Task: In the Company express-scripts.com, Create email and send with subject: 'Welcome to a New Paradigm: Introducing Our Visionary Solution', and with mail content 'Greetings,_x000D_
We're thrilled to introduce you to an exciting opportunity that will transform your industry. Get ready for a journey of innovation and success!_x000D_
Warm Regards', attach the document: Project_plan.docx and insert image: visitingcard.jpg. Below Warm Regards, write Linkedin and insert the URL: 'in.linkedin.com'. Mark checkbox to create task to follow up : In 3 business days .  Enter or choose an email address of recipient's from company's contact and send.. Logged in from softage.5@softage.net
Action: Mouse moved to (82, 50)
Screenshot: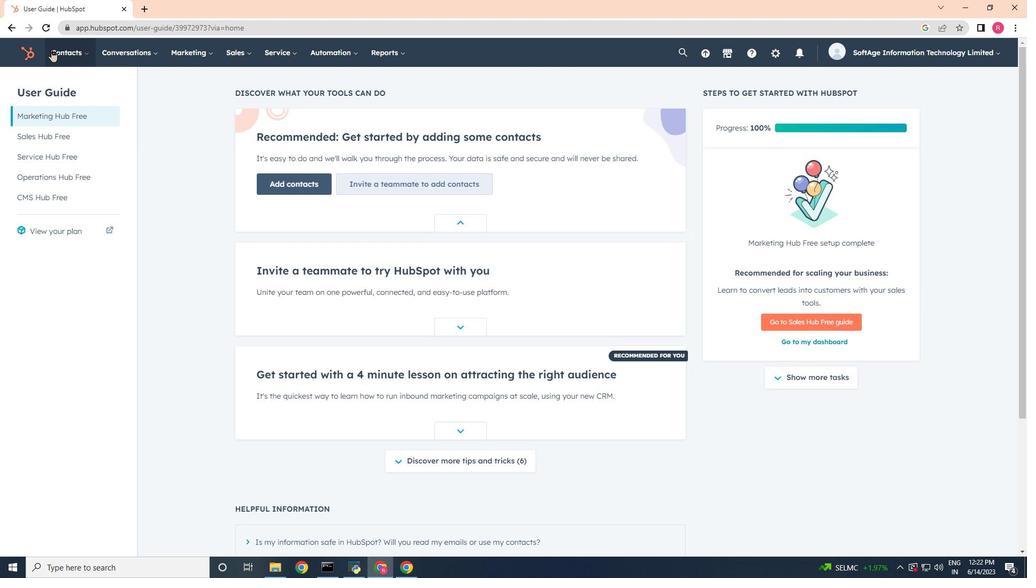 
Action: Mouse pressed left at (82, 50)
Screenshot: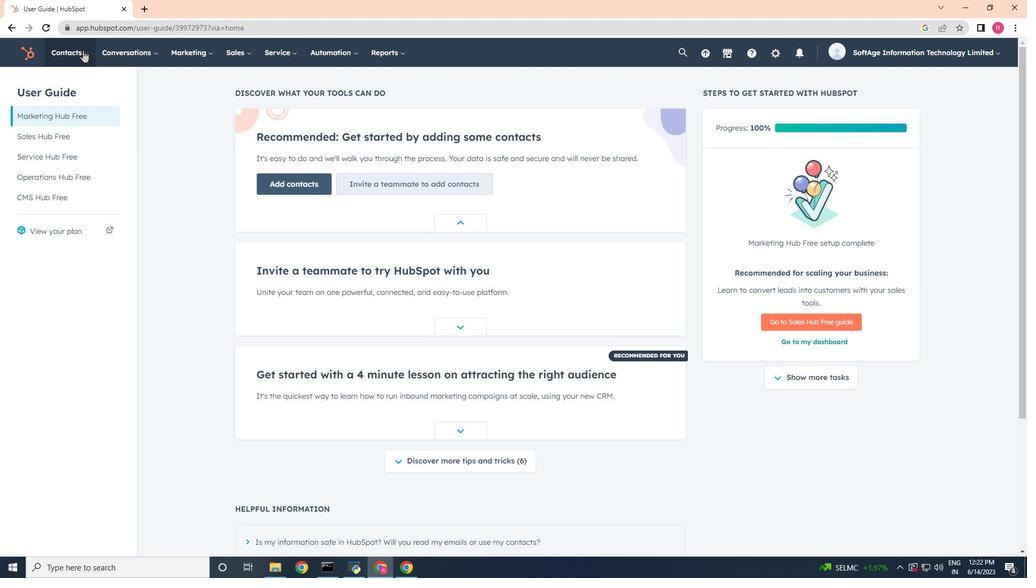 
Action: Mouse moved to (81, 108)
Screenshot: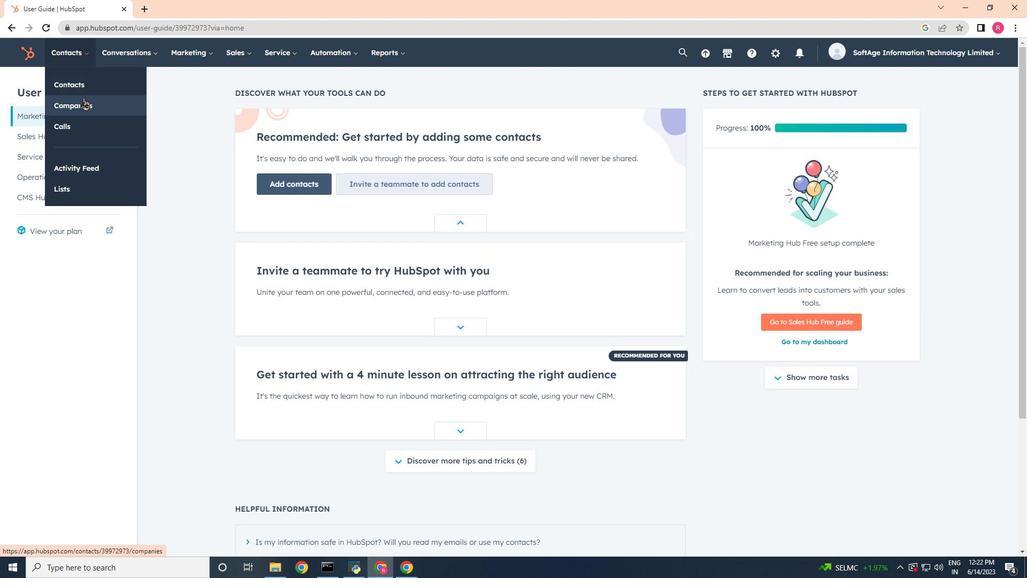 
Action: Mouse pressed left at (81, 108)
Screenshot: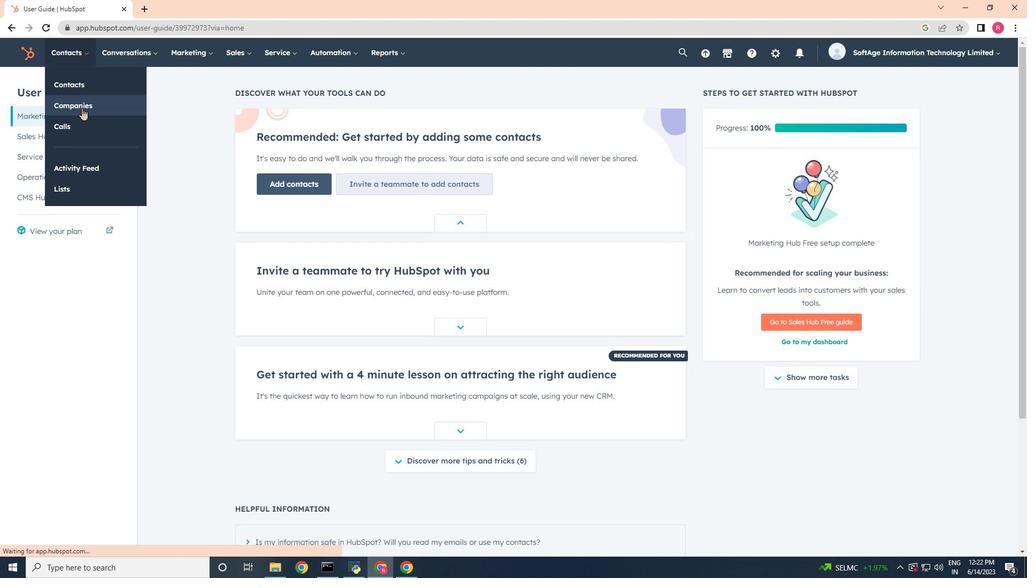 
Action: Mouse moved to (85, 173)
Screenshot: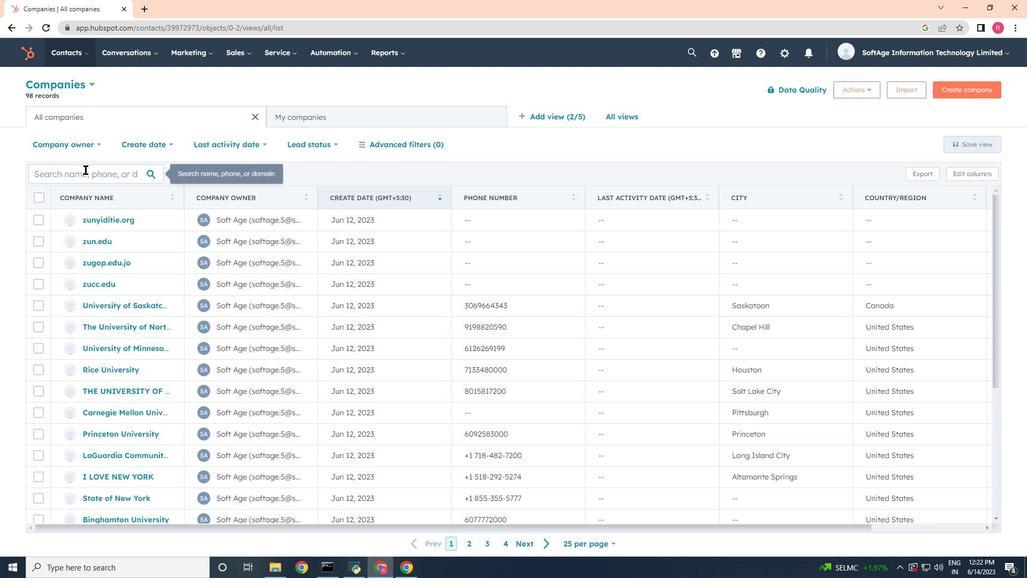 
Action: Mouse pressed left at (85, 173)
Screenshot: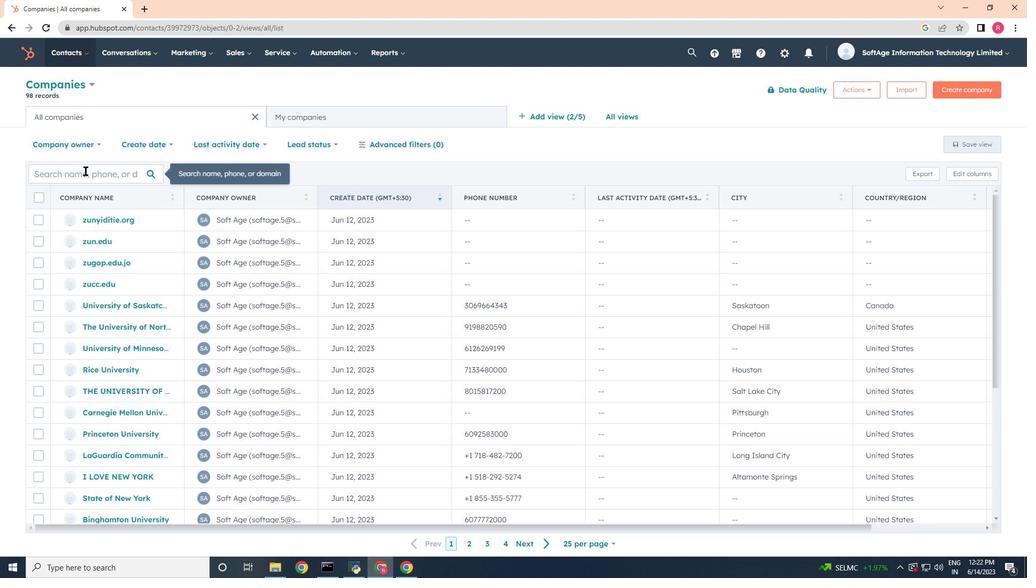 
Action: Key pressed express
Screenshot: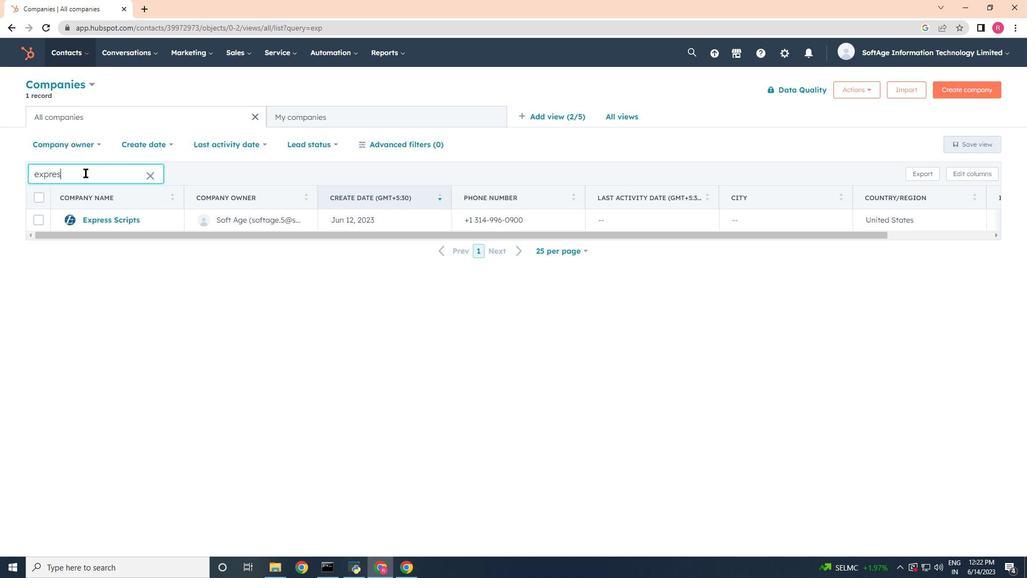 
Action: Mouse moved to (90, 217)
Screenshot: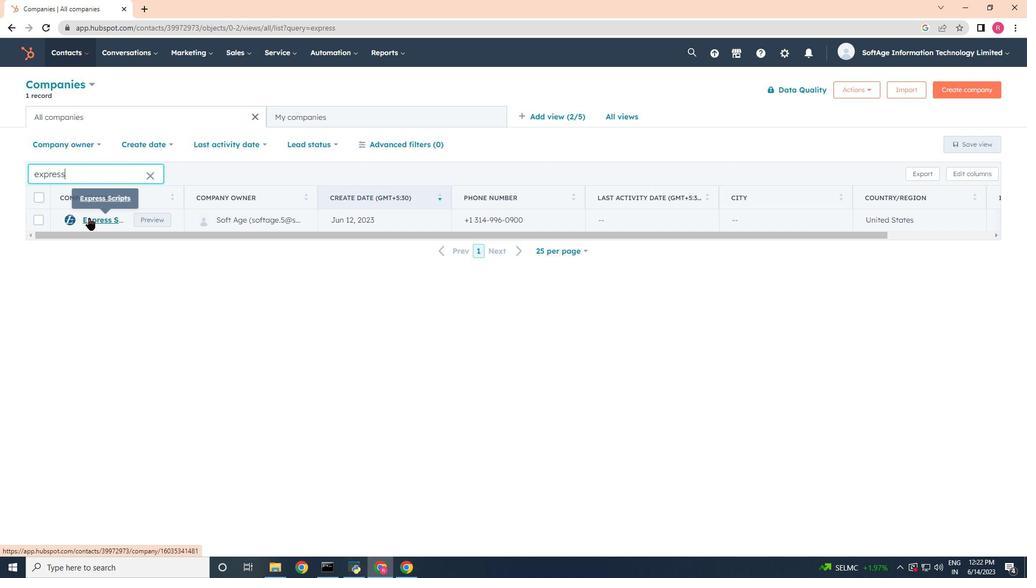 
Action: Mouse pressed left at (90, 217)
Screenshot: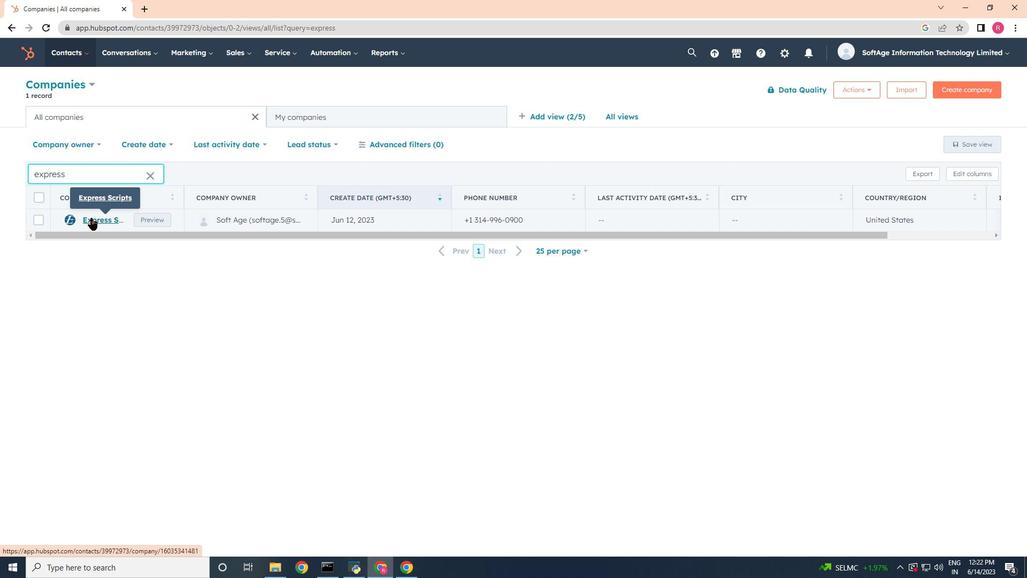 
Action: Mouse moved to (73, 186)
Screenshot: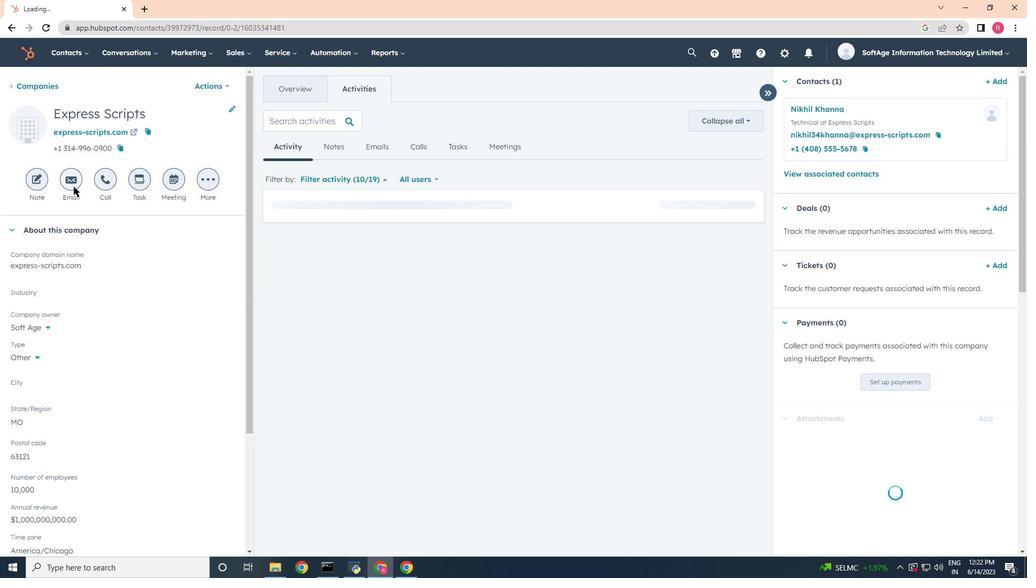 
Action: Mouse pressed left at (73, 186)
Screenshot: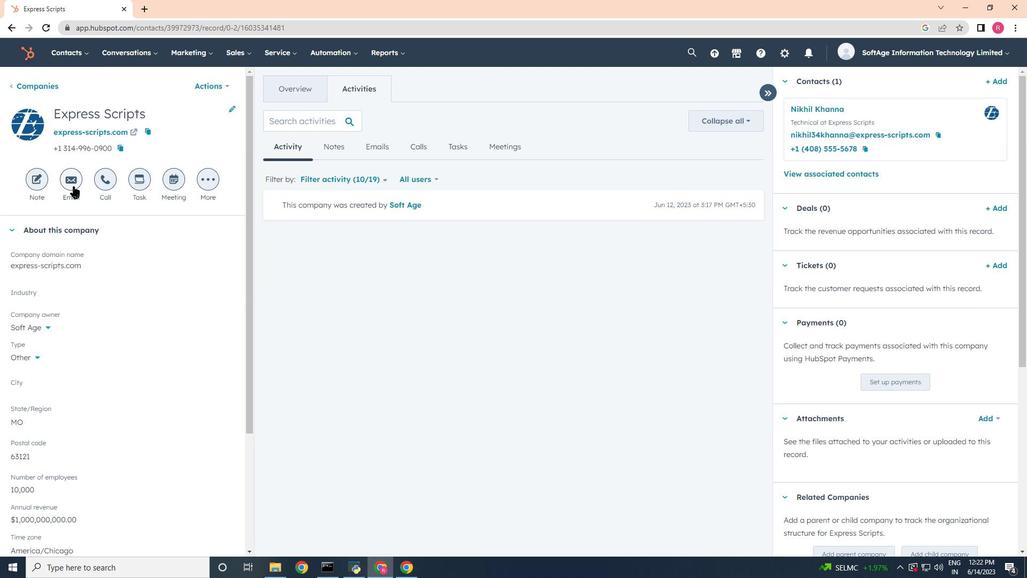 
Action: Mouse moved to (903, 270)
Screenshot: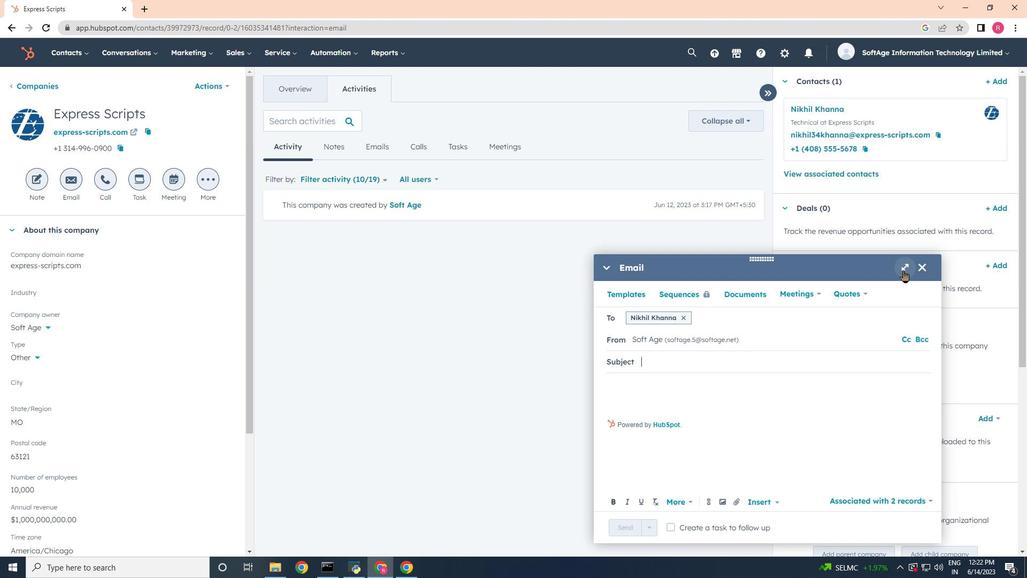 
Action: Mouse pressed left at (903, 270)
Screenshot: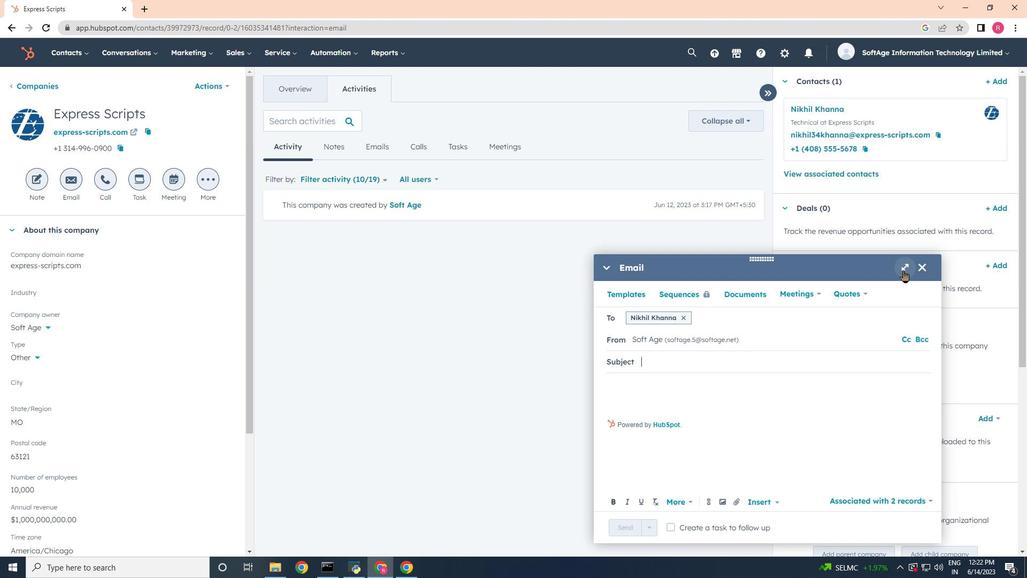 
Action: Mouse moved to (320, 229)
Screenshot: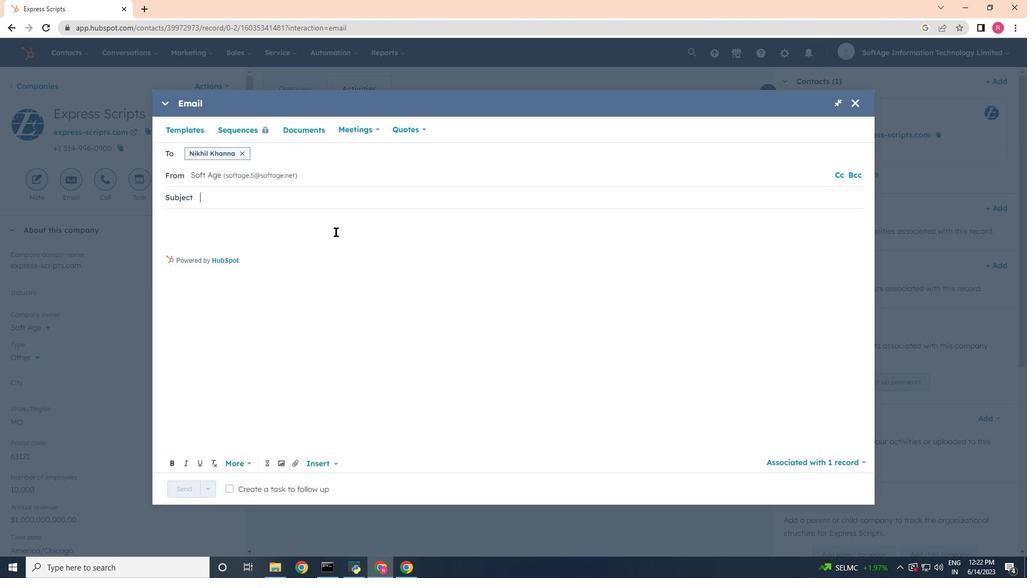 
Action: Key pressed <Key.shift>Welcome<Key.space>to<Key.space>a<Key.space><Key.shift>New<Key.space><Key.shift><Key.shift><Key.shift><Key.shift><Key.shift><Key.shift><Key.shift>Paradigm<Key.shift_r>:<Key.space><Key.shift>Introducing<Key.space><Key.shift>Our<Key.space><Key.shift>Visionary<Key.space><Key.shift>Solution<Key.space>
Screenshot: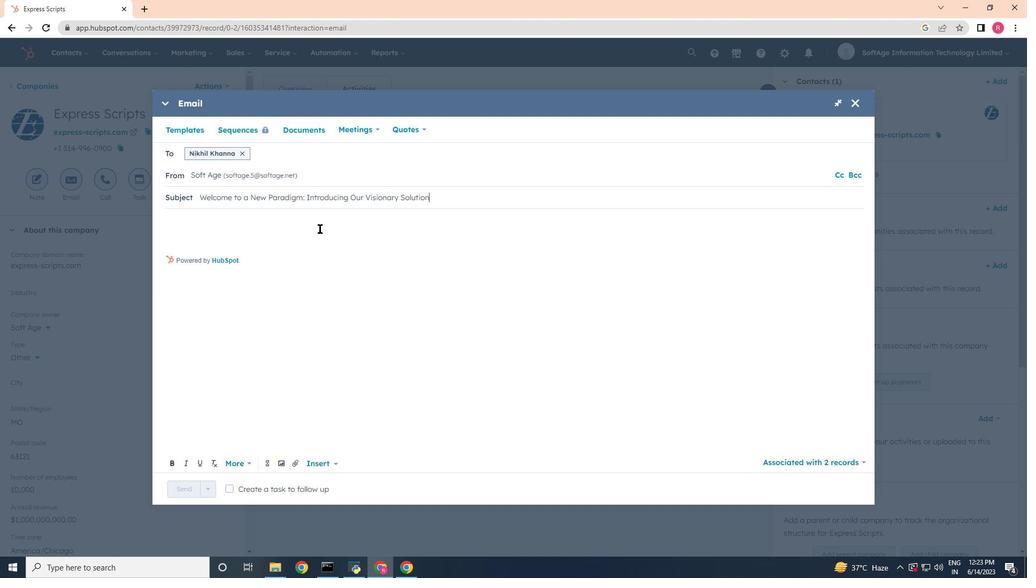 
Action: Mouse moved to (406, 200)
Screenshot: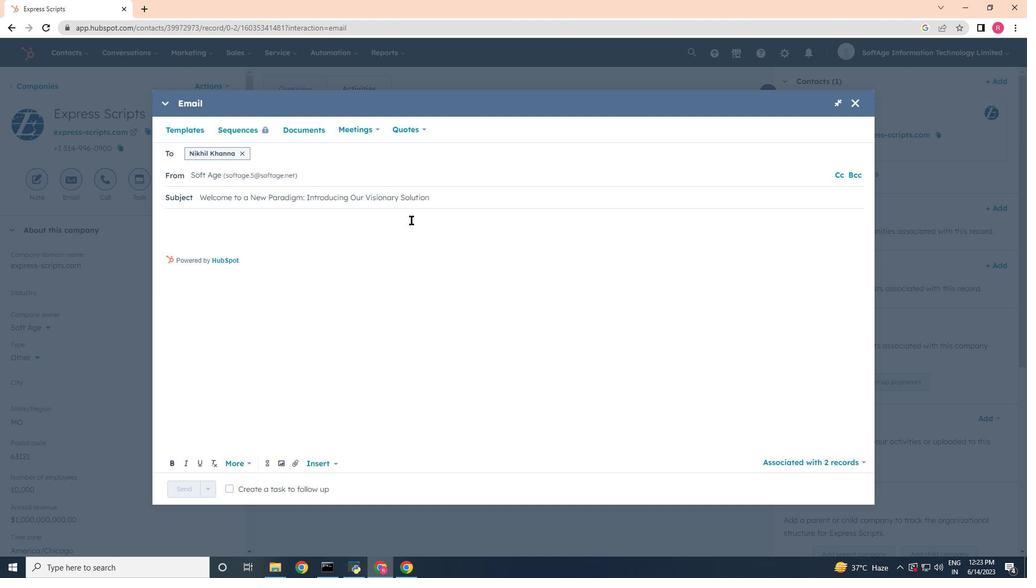 
Action: Mouse scrolled (406, 200) with delta (0, 0)
Screenshot: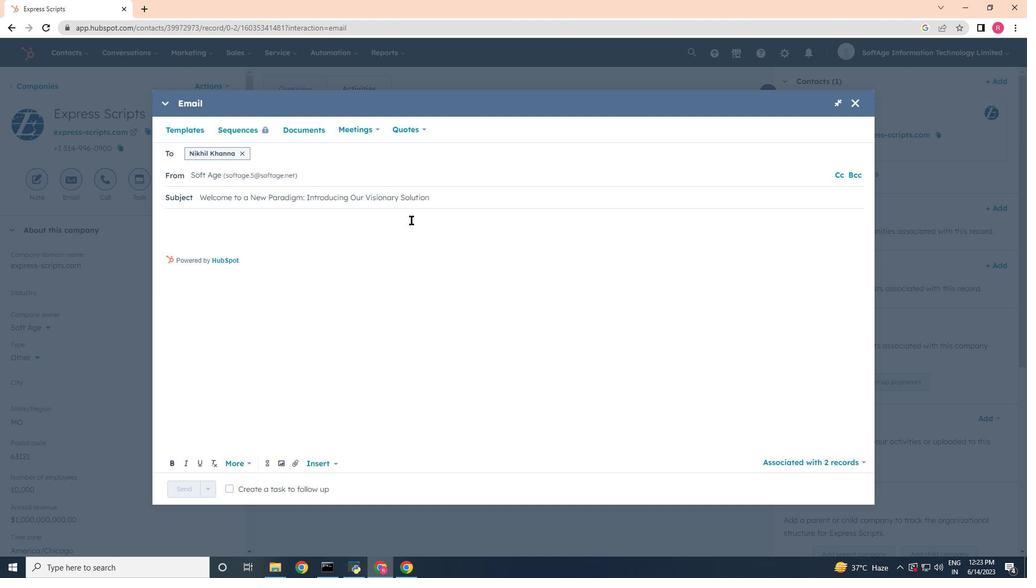 
Action: Mouse moved to (180, 221)
Screenshot: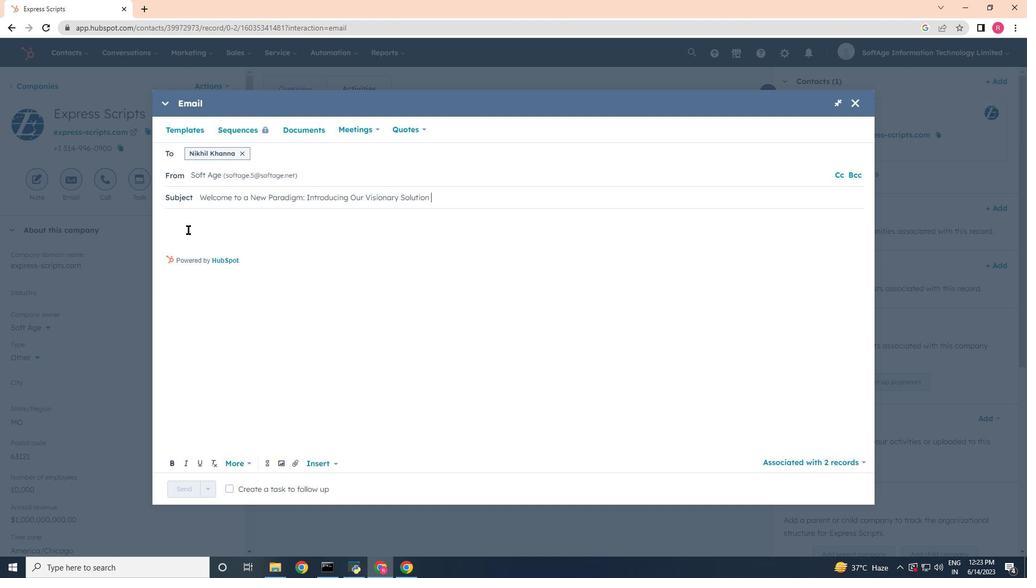 
Action: Mouse pressed left at (180, 221)
Screenshot: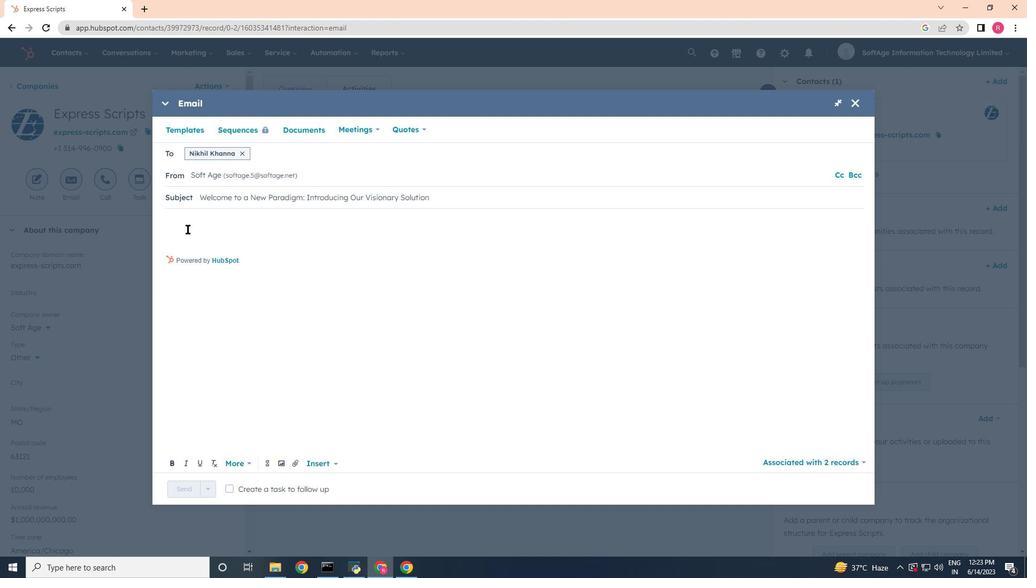 
Action: Mouse moved to (172, 219)
Screenshot: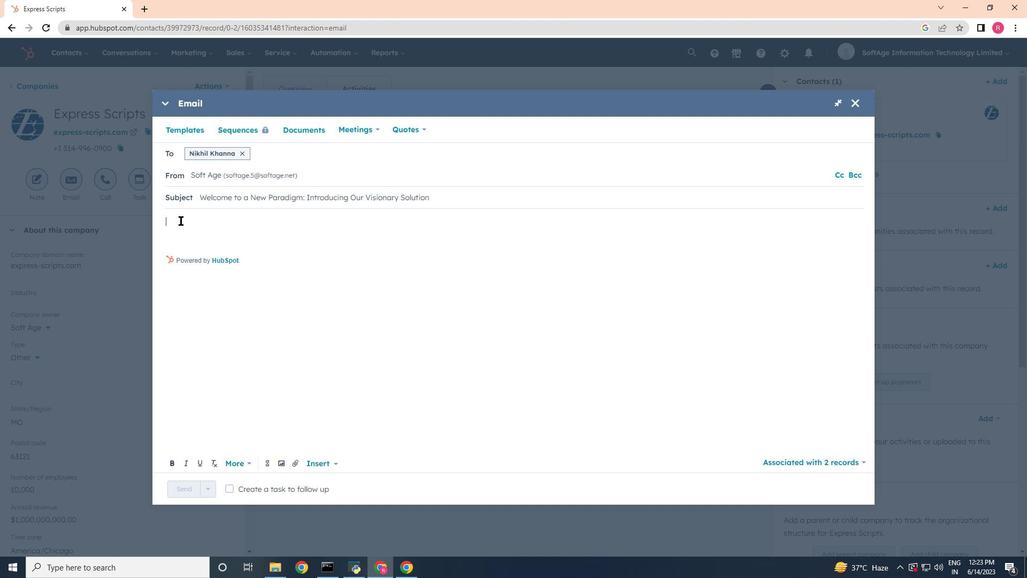 
Action: Key pressed <Key.shift>Greetings,<Key.enter><Key.enter><Key.shift><Key.shift><Key.shift><Key.shift><Key.shift><Key.shift><Key.shift><Key.shift>We're<Key.space>thilled<Key.space><Key.backspace><Key.backspace><Key.backspace><Key.backspace><Key.backspace><Key.backspace>rilled<Key.space>to<Key.space>introduce<Key.space>you<Key.space>to<Key.space>an<Key.space>exciting<Key.space>
Screenshot: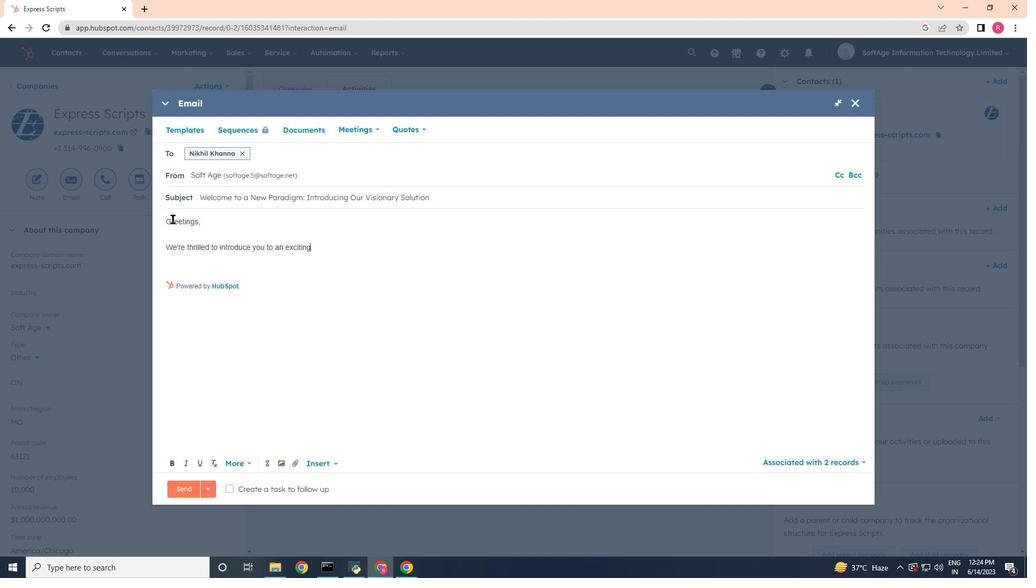
Action: Mouse moved to (583, 260)
Screenshot: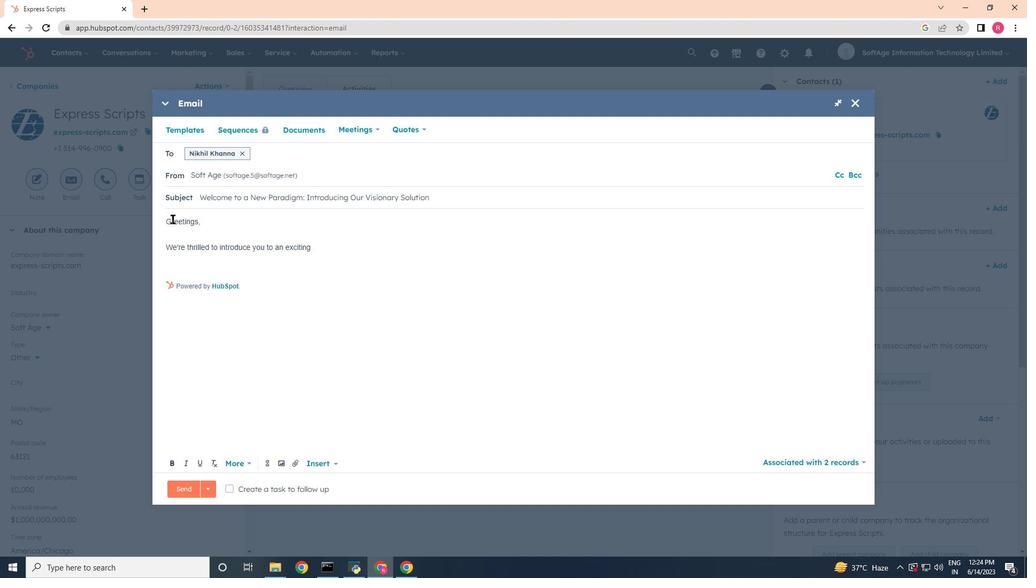 
Action: Key pressed opportunity<Key.space>that<Key.space>will<Key.space><Key.space>transform<Key.space>your<Key.space>industry<Key.space><Key.backspace>.<Key.space><Key.shift>Get<Key.space>ready<Key.space>g<Key.backspace>for<Key.space>a<Key.space>journey<Key.space>of<Key.space>innovation<Key.space>and<Key.space>succss<Key.shift>!<Key.enter>
Screenshot: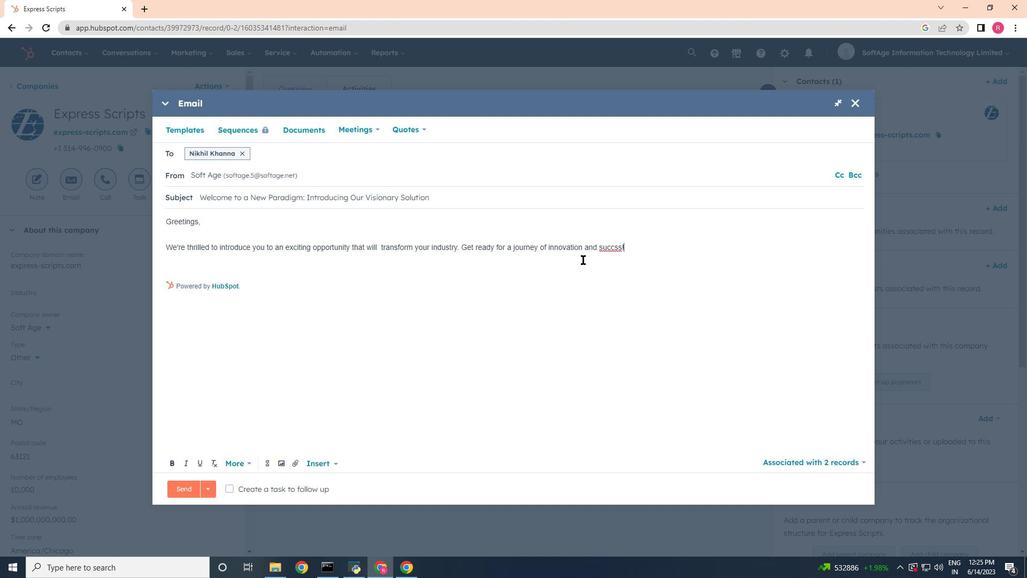 
Action: Mouse moved to (613, 258)
Screenshot: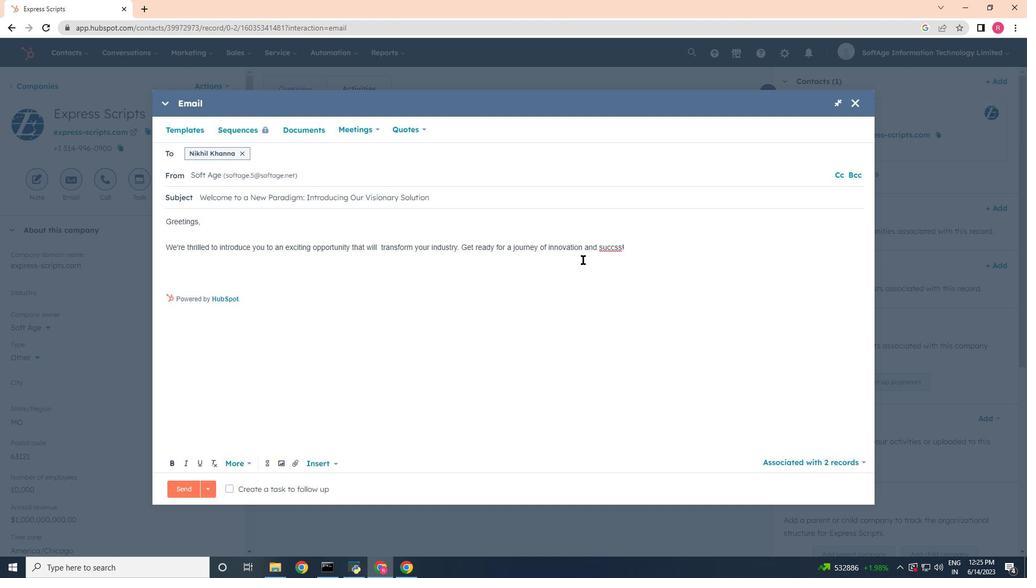 
Action: Mouse scrolled (607, 259) with delta (0, 0)
Screenshot: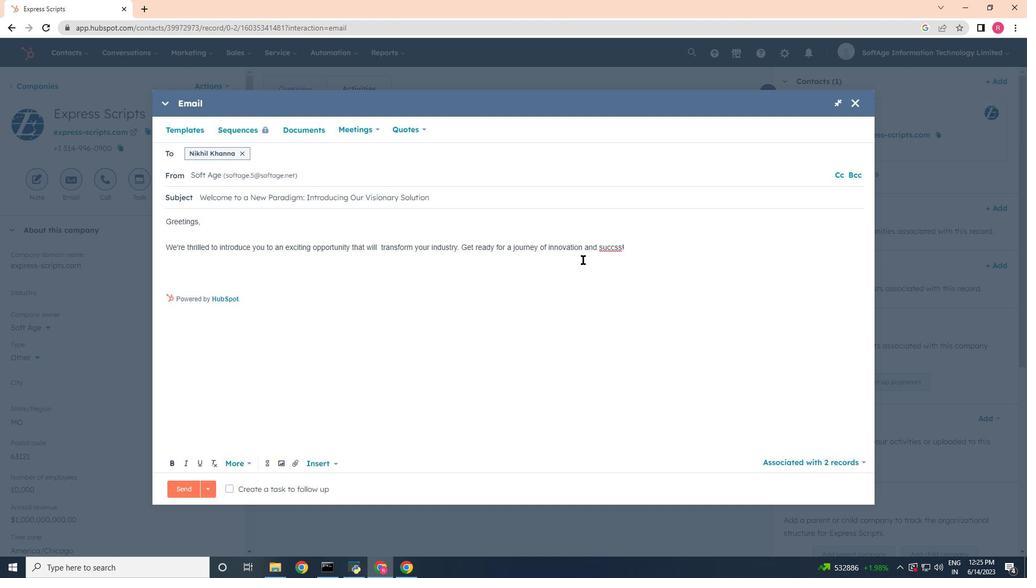 
Action: Mouse moved to (616, 247)
Screenshot: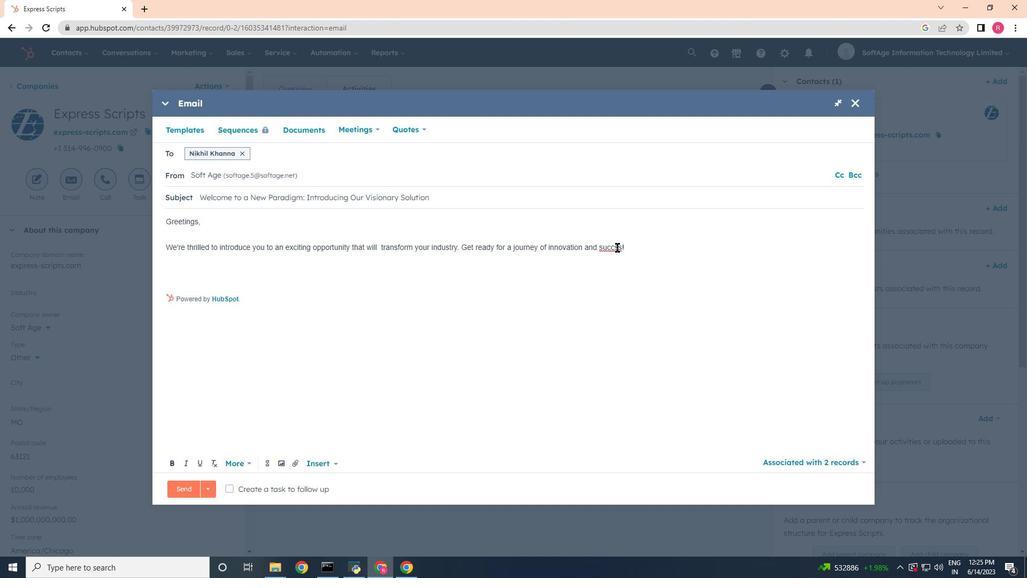 
Action: Mouse pressed left at (616, 247)
Screenshot: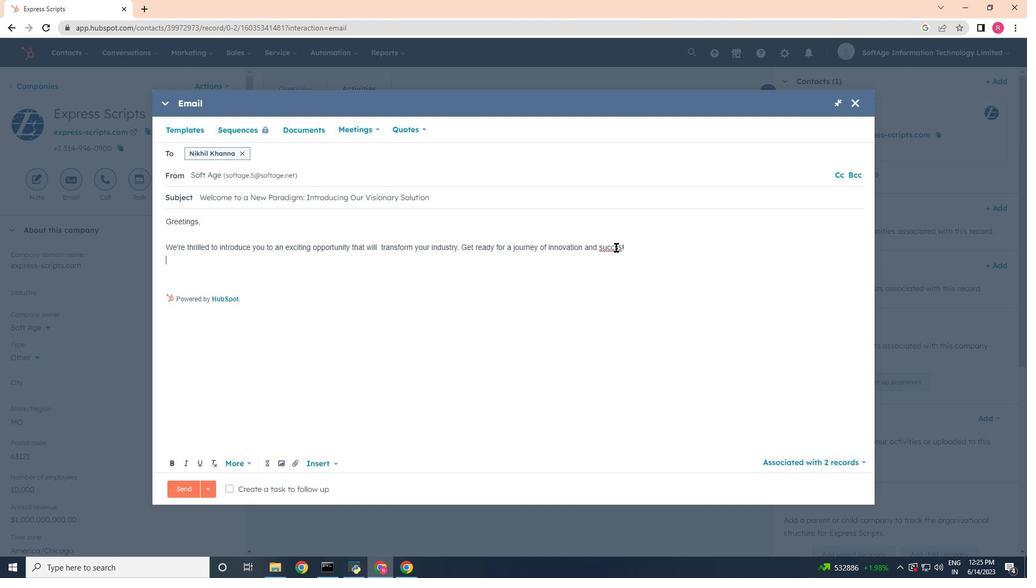 
Action: Mouse moved to (610, 252)
Screenshot: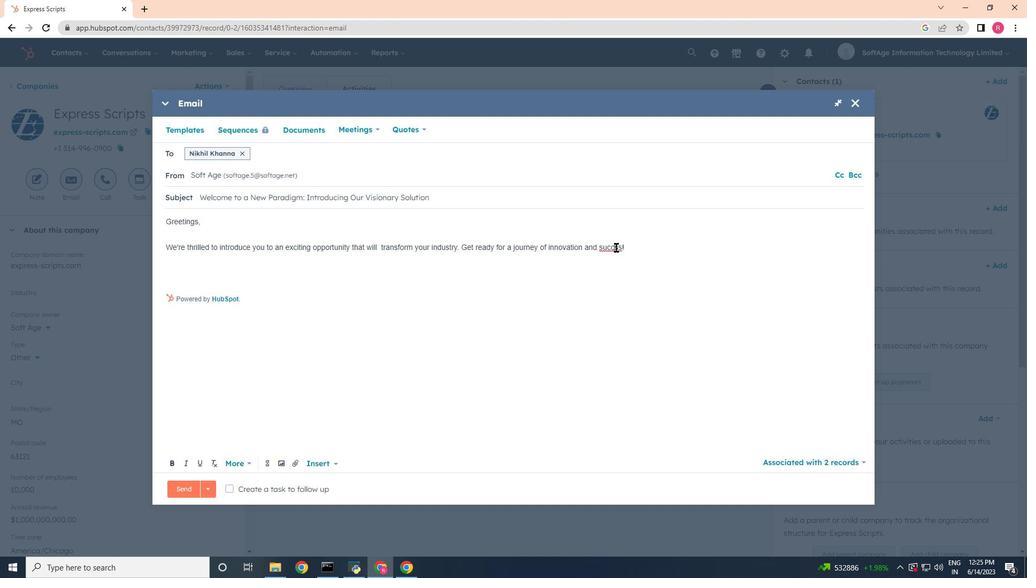 
Action: Key pressed e
Screenshot: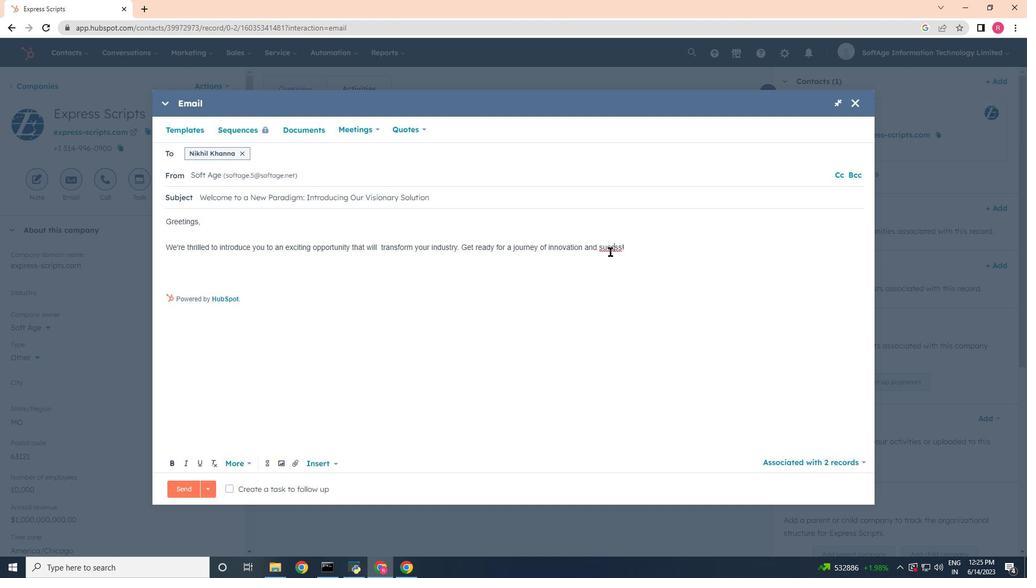 
Action: Mouse moved to (191, 271)
Screenshot: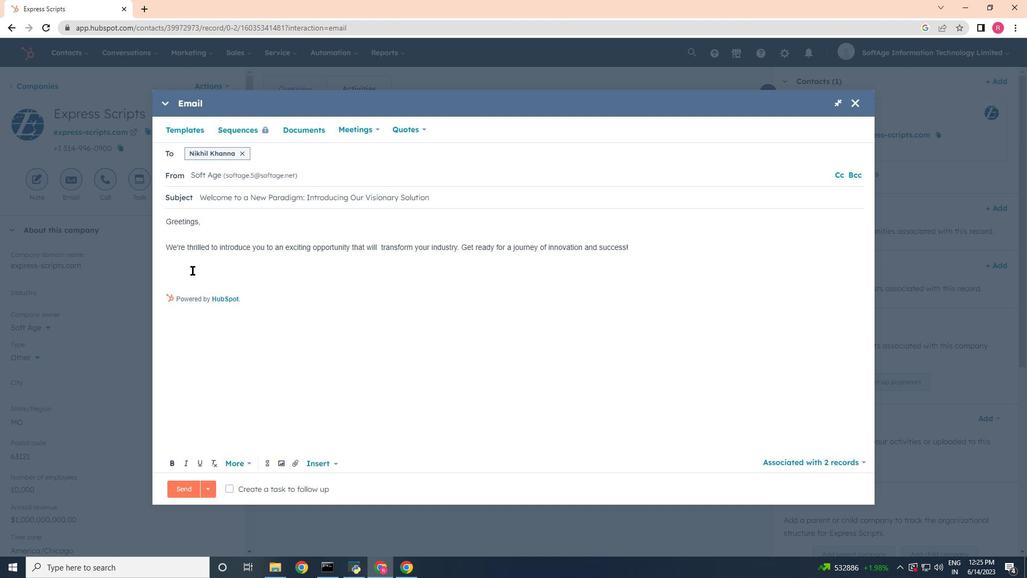 
Action: Mouse pressed left at (191, 271)
Screenshot: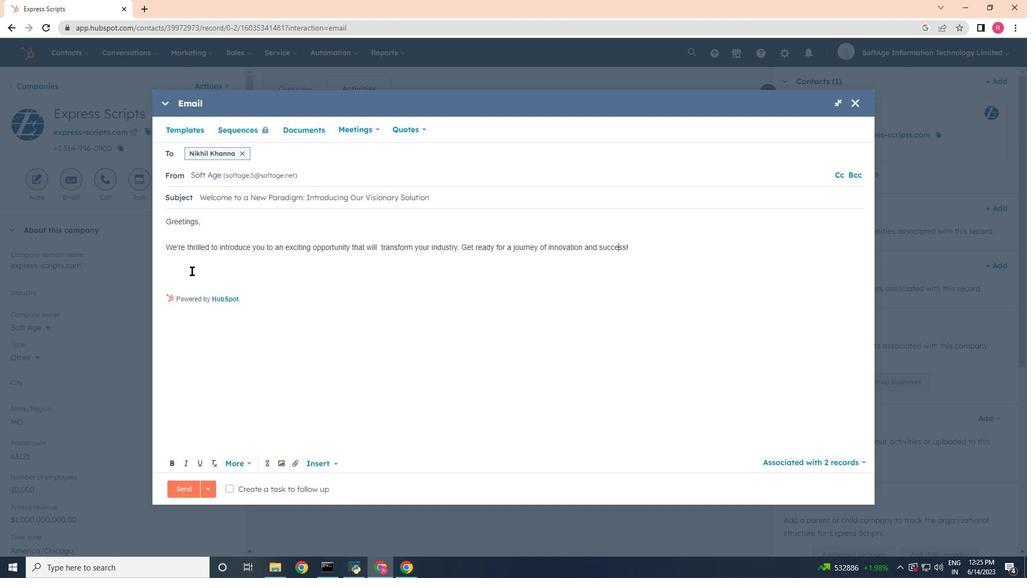 
Action: Key pressed <Key.shift>Warm<Key.space><Key.shift>regards,<Key.enter>
Screenshot: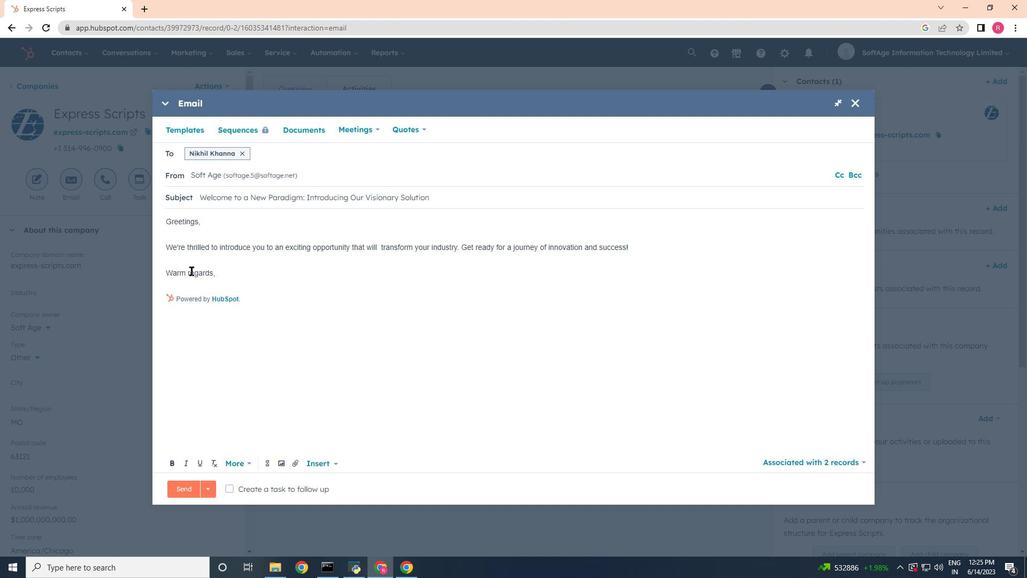 
Action: Mouse moved to (300, 464)
Screenshot: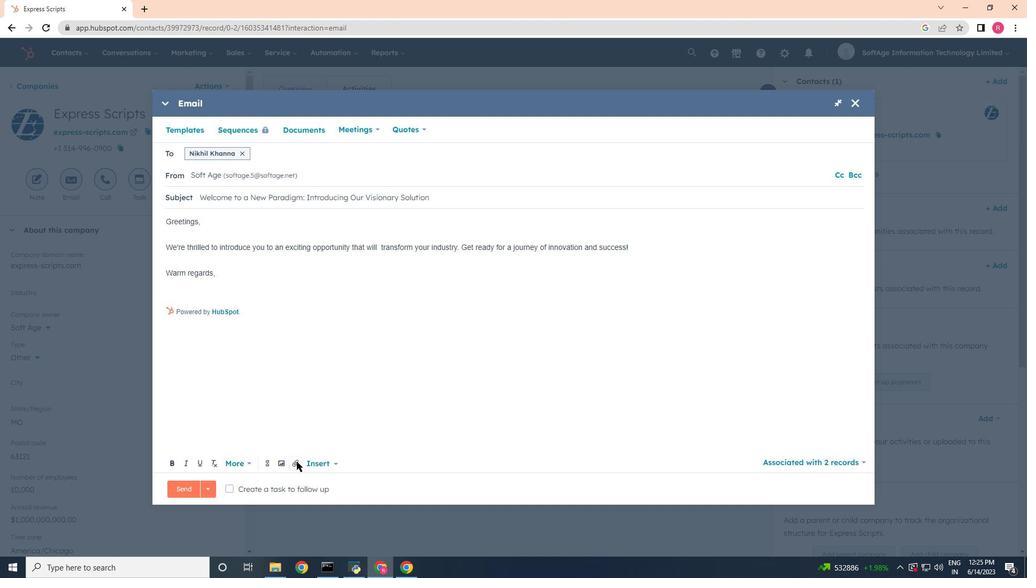 
Action: Mouse pressed left at (300, 464)
Screenshot: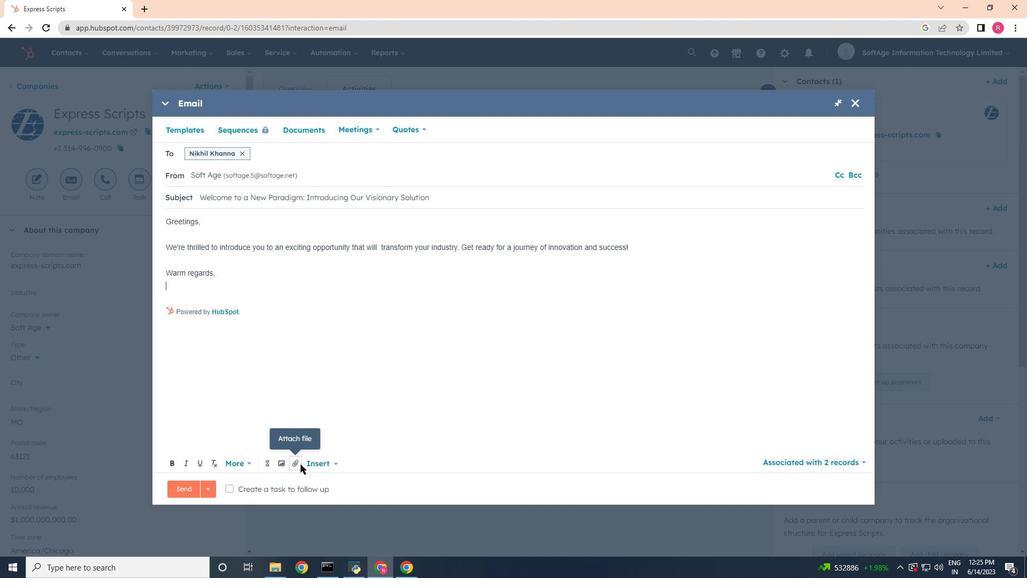 
Action: Mouse moved to (312, 428)
Screenshot: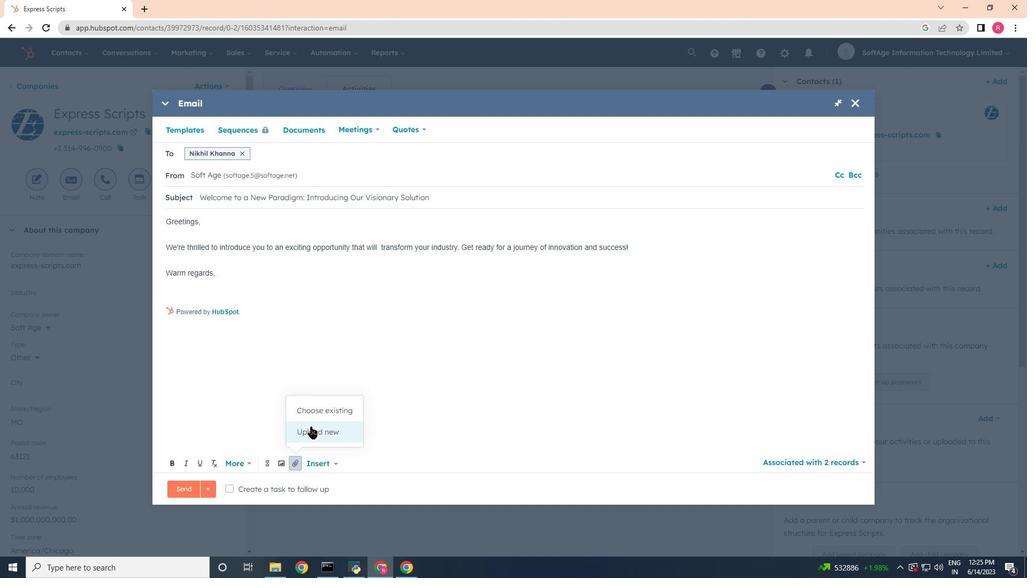 
Action: Mouse pressed left at (312, 428)
Screenshot: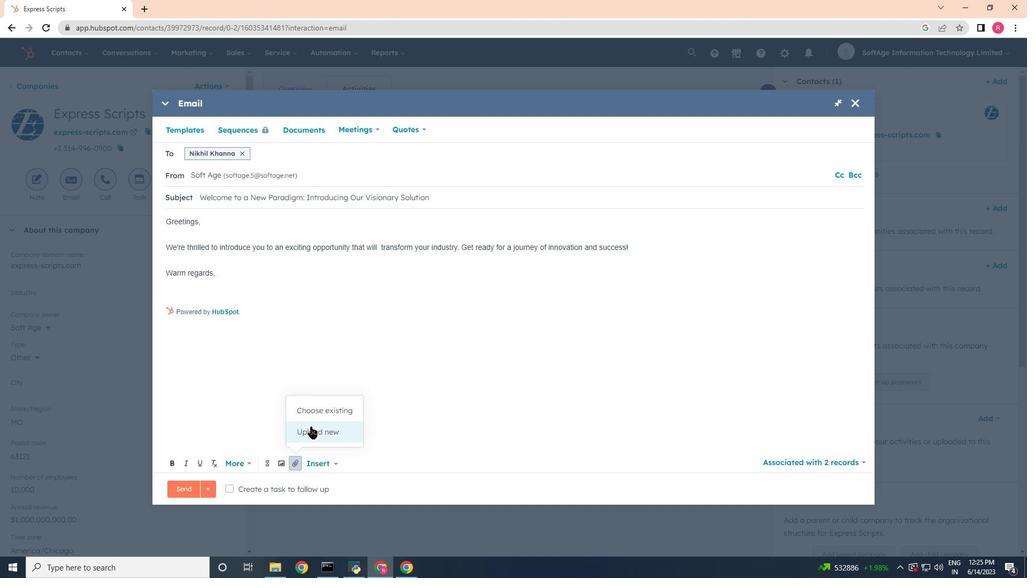 
Action: Mouse moved to (173, 144)
Screenshot: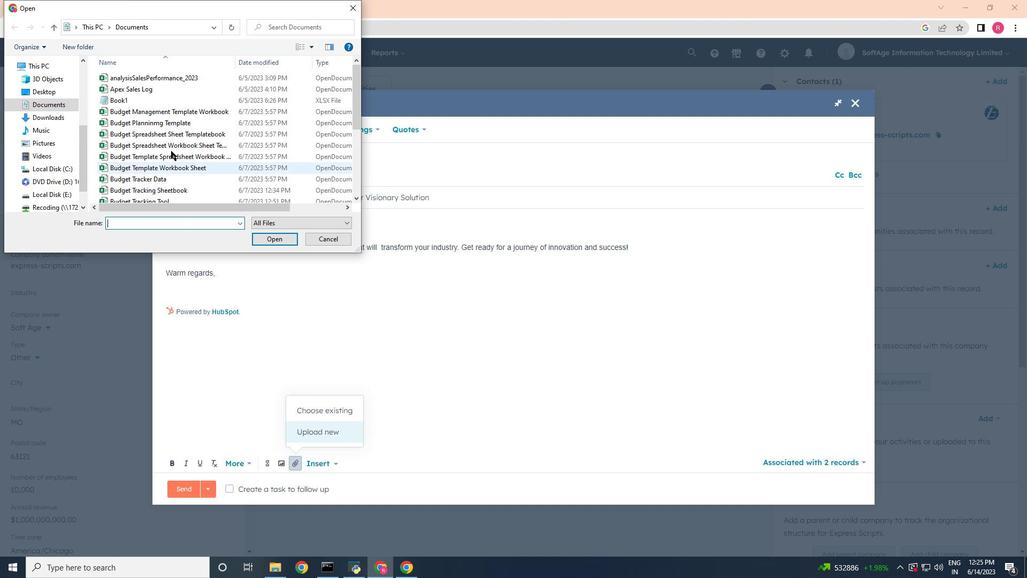 
Action: Mouse scrolled (173, 143) with delta (0, 0)
Screenshot: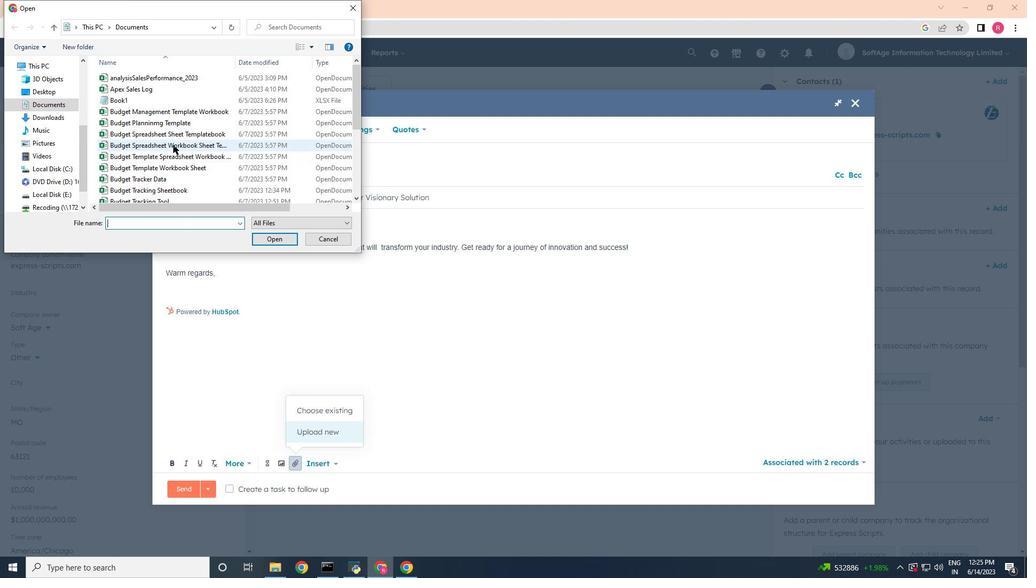 
Action: Mouse moved to (175, 143)
Screenshot: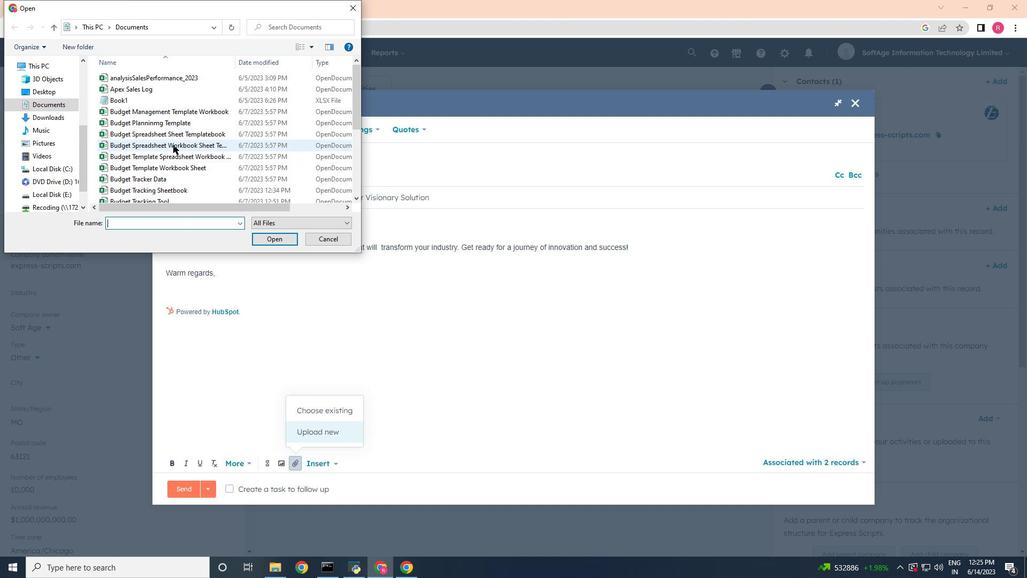
Action: Mouse scrolled (175, 142) with delta (0, 0)
Screenshot: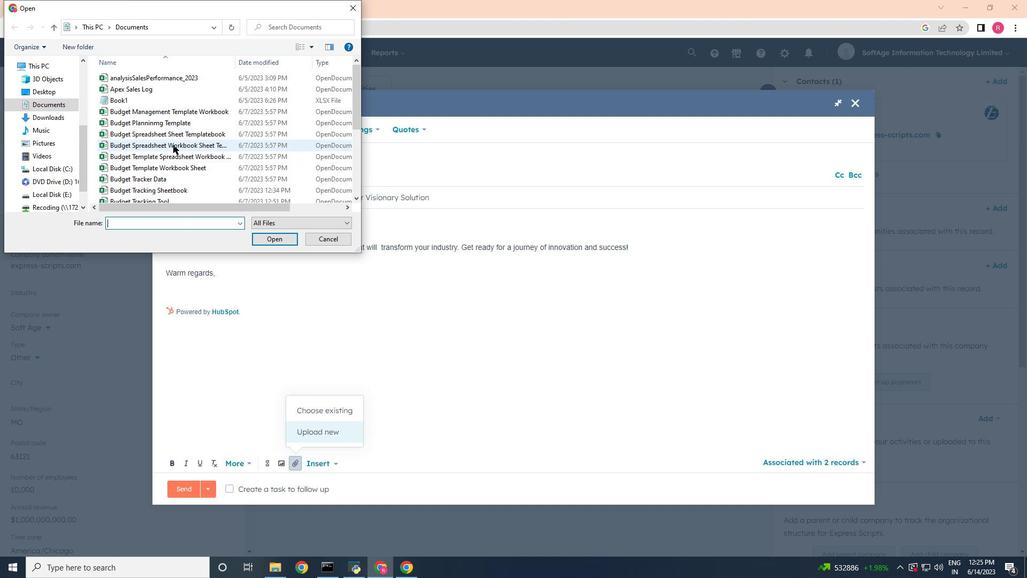 
Action: Mouse moved to (175, 142)
Screenshot: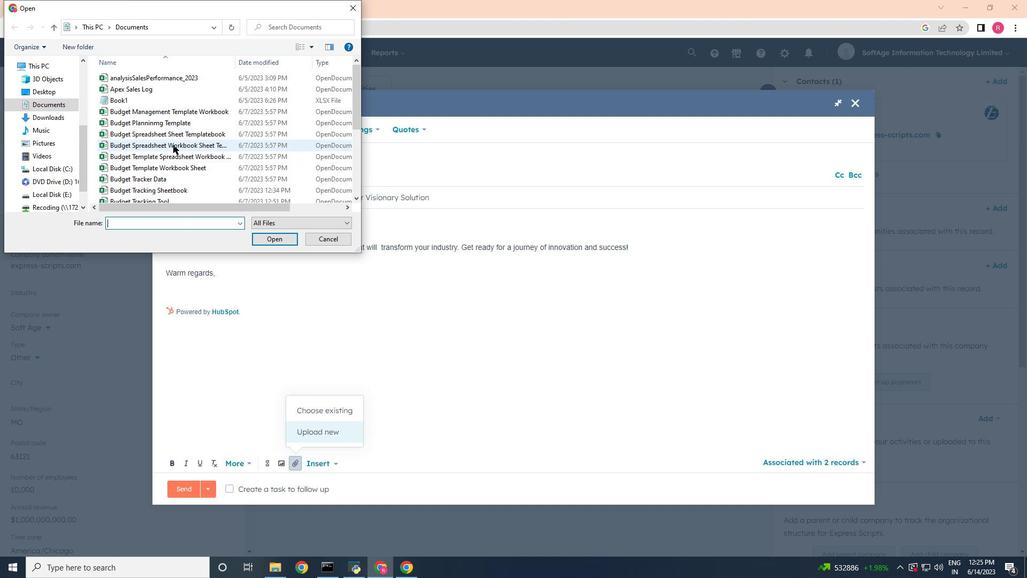 
Action: Mouse scrolled (175, 142) with delta (0, 0)
Screenshot: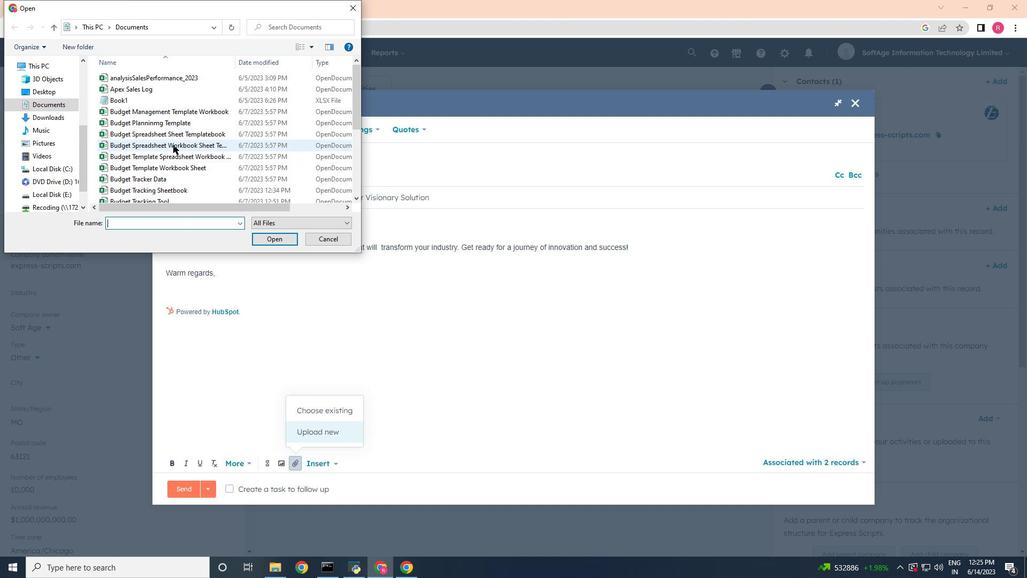 
Action: Mouse moved to (176, 142)
Screenshot: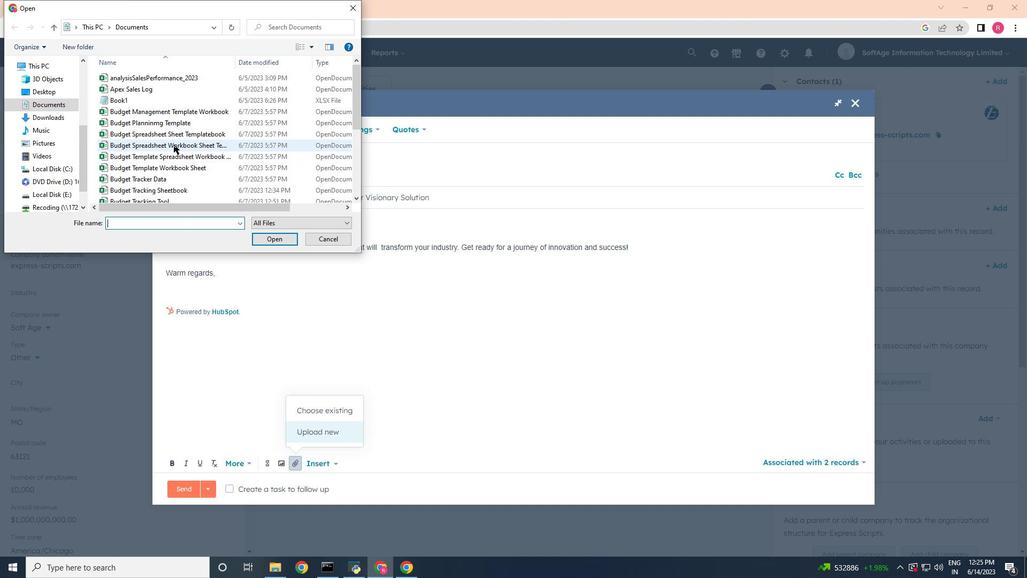 
Action: Mouse scrolled (176, 141) with delta (0, 0)
Screenshot: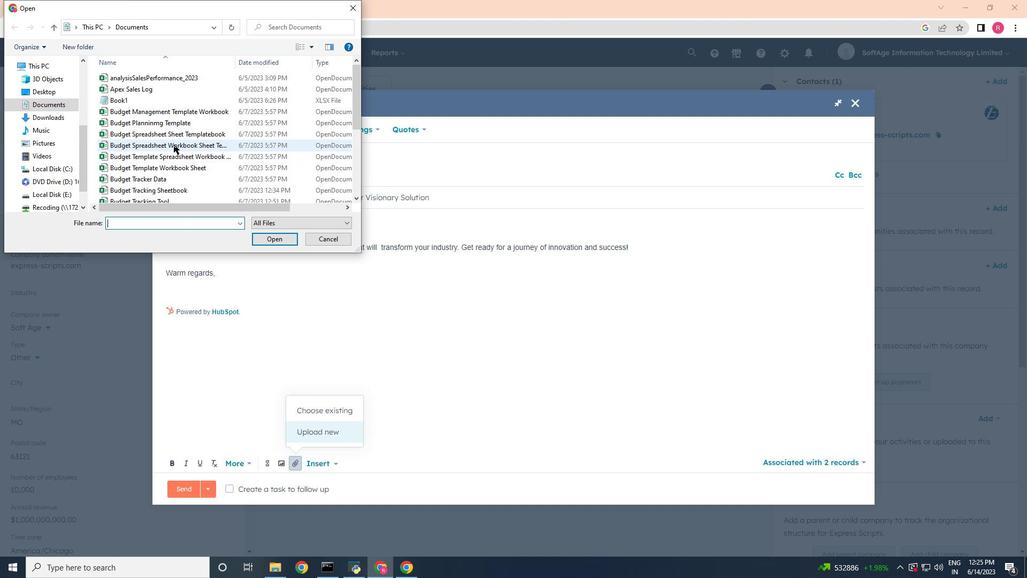 
Action: Mouse scrolled (176, 141) with delta (0, 0)
Screenshot: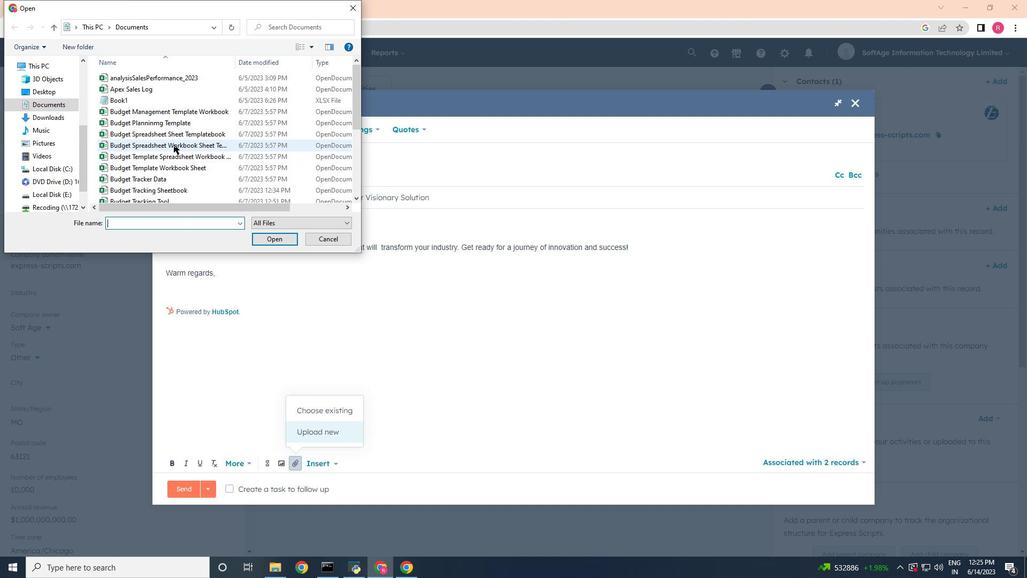 
Action: Mouse moved to (160, 161)
Screenshot: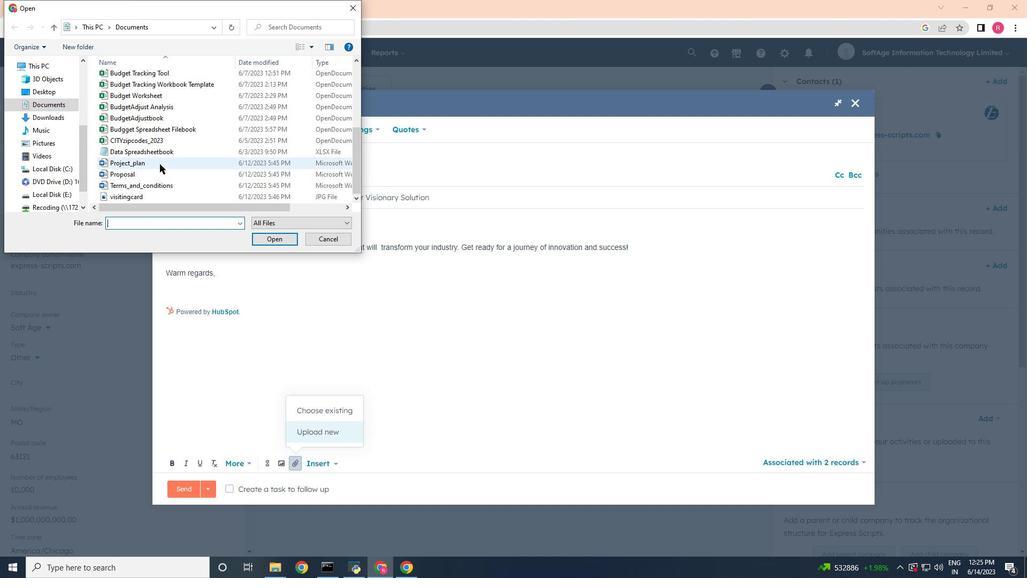 
Action: Mouse pressed left at (160, 161)
Screenshot: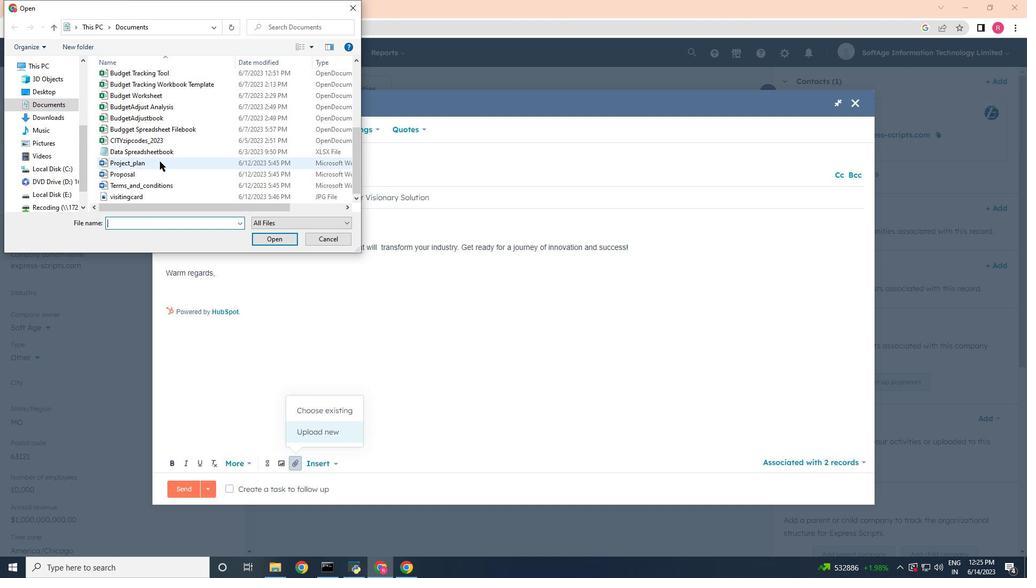 
Action: Mouse moved to (280, 238)
Screenshot: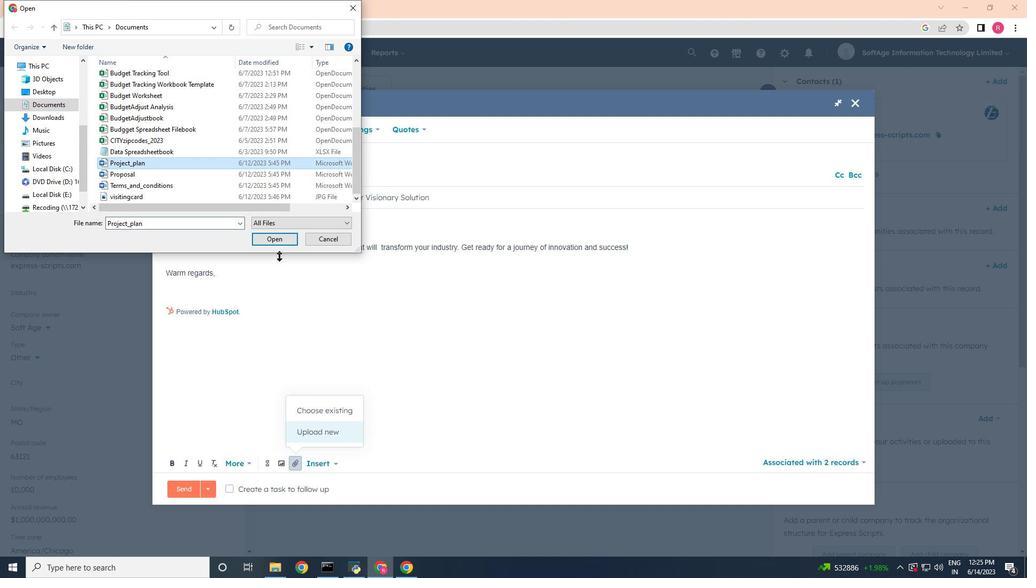 
Action: Mouse pressed left at (280, 238)
Screenshot: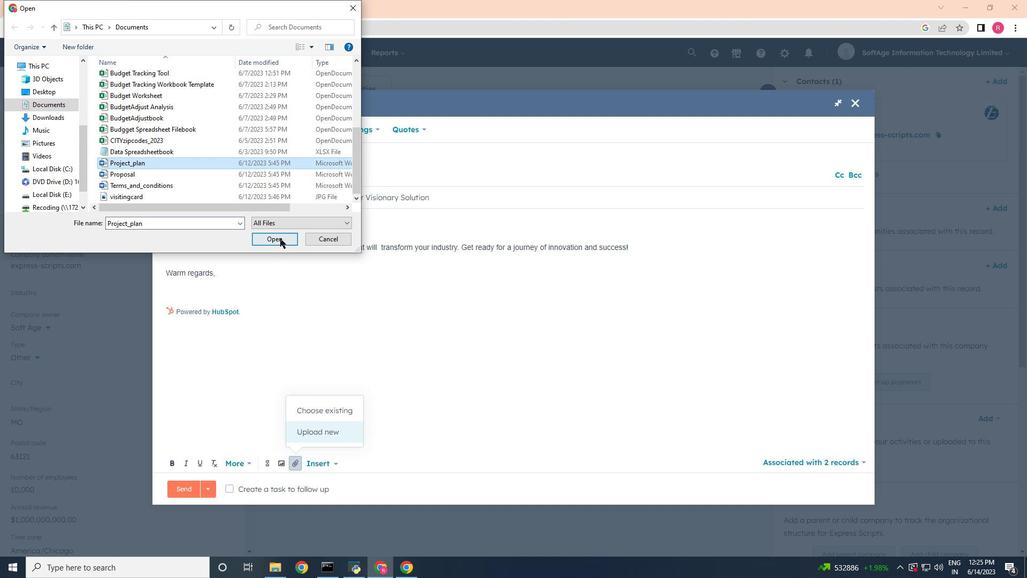 
Action: Mouse moved to (285, 434)
Screenshot: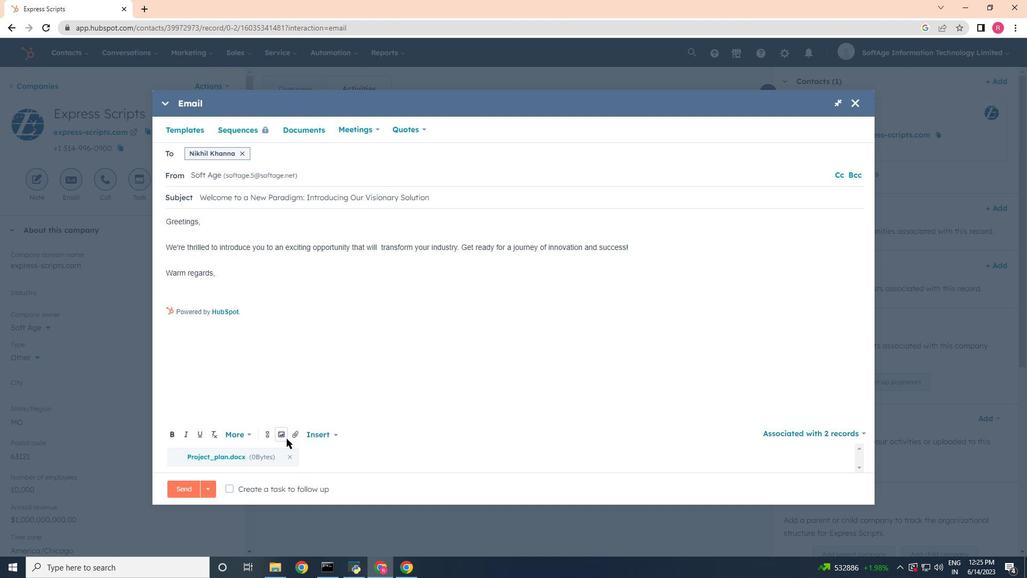 
Action: Mouse pressed left at (285, 434)
Screenshot: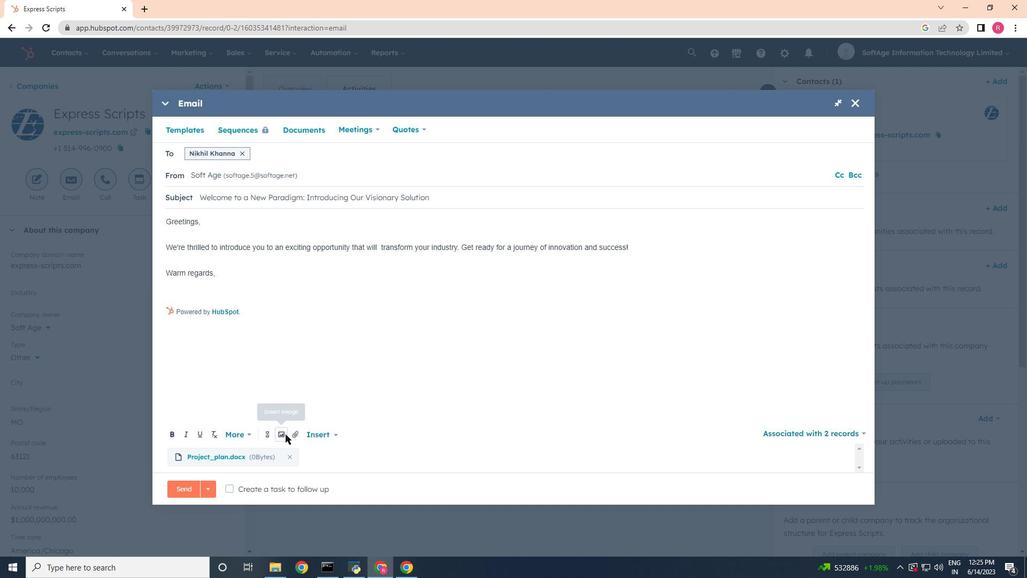 
Action: Mouse moved to (277, 402)
Screenshot: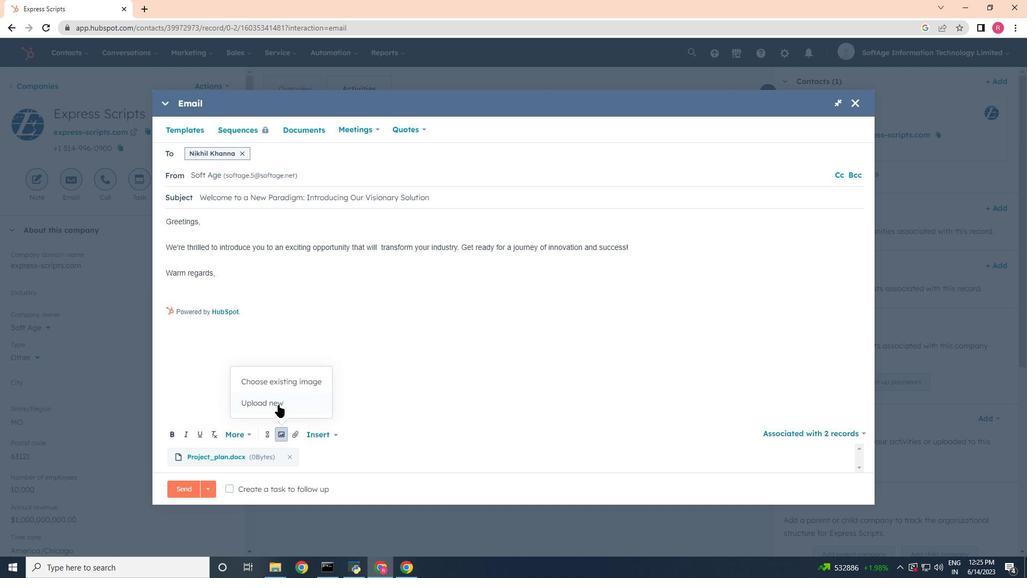 
Action: Mouse pressed left at (277, 402)
Screenshot: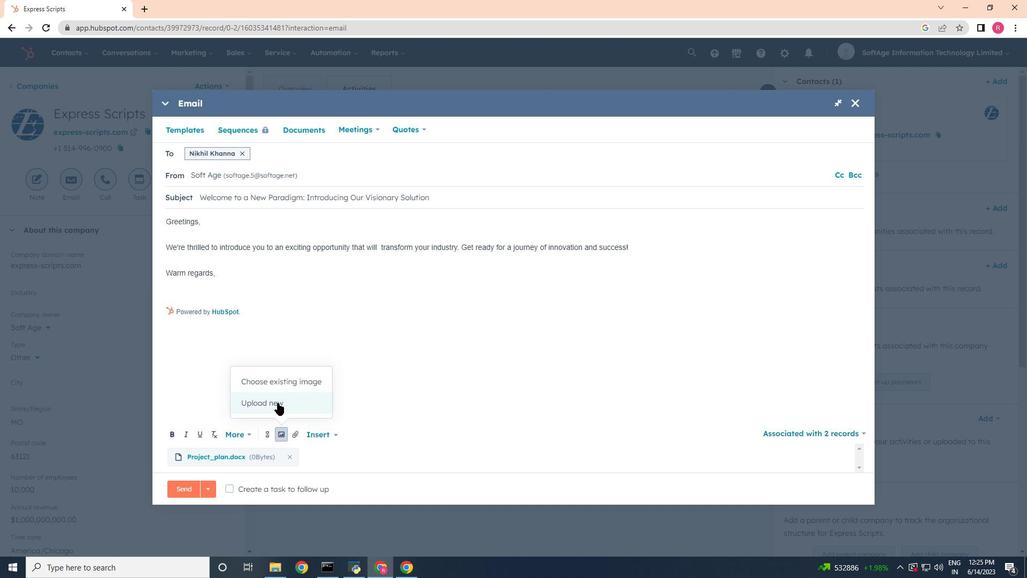
Action: Mouse moved to (138, 96)
Screenshot: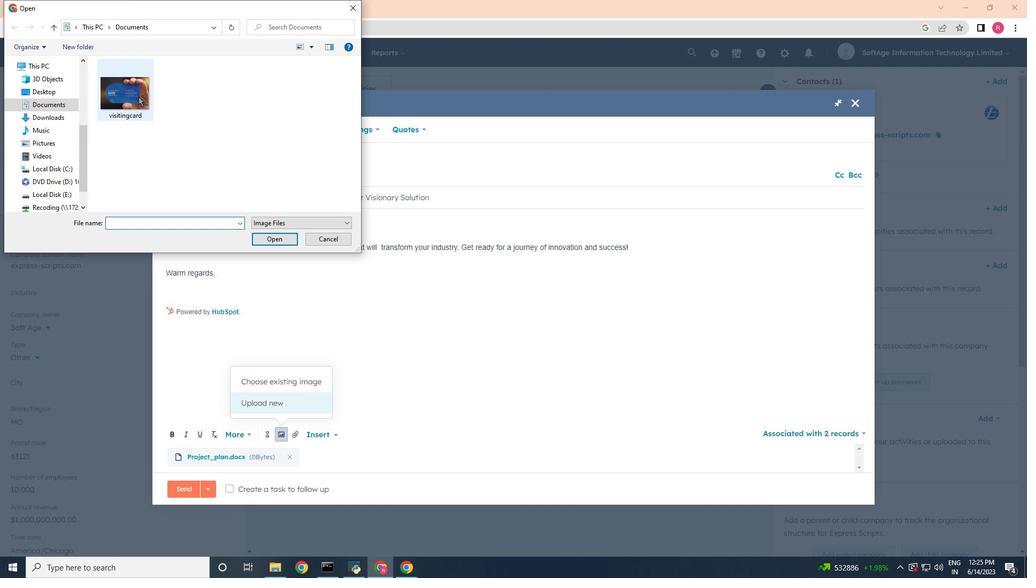 
Action: Mouse pressed left at (138, 96)
Screenshot: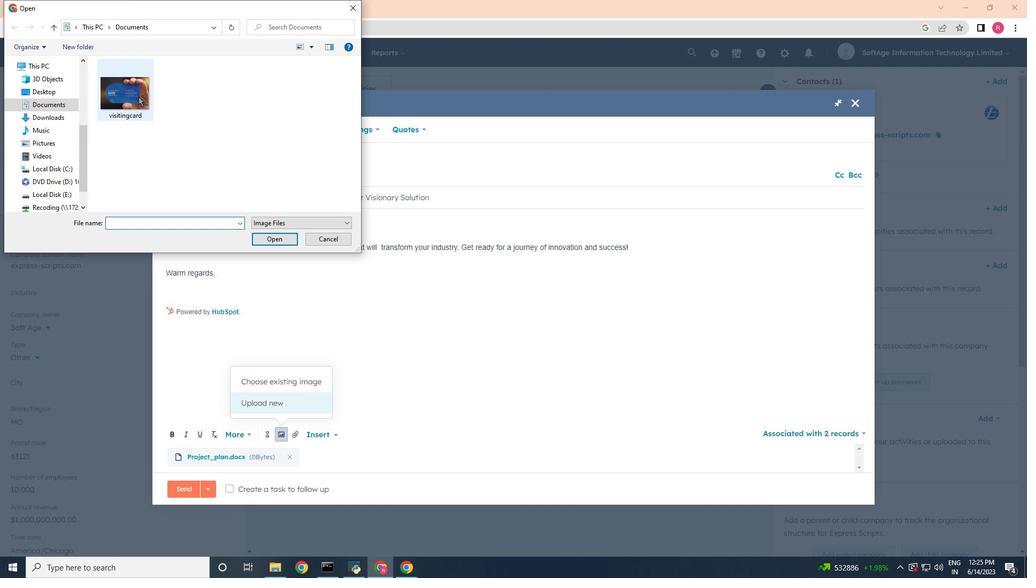 
Action: Mouse moved to (274, 237)
Screenshot: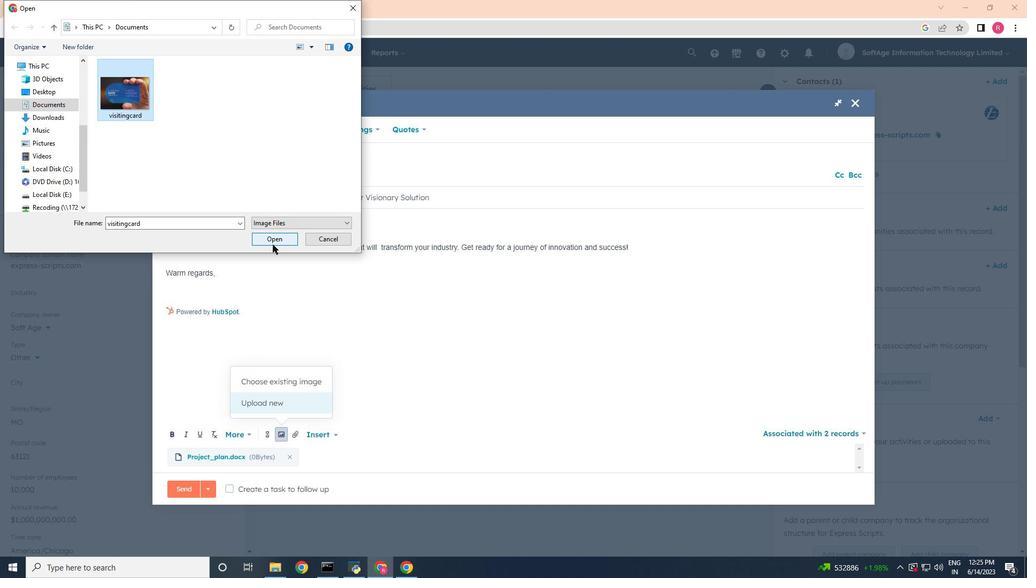 
Action: Mouse pressed left at (274, 237)
Screenshot: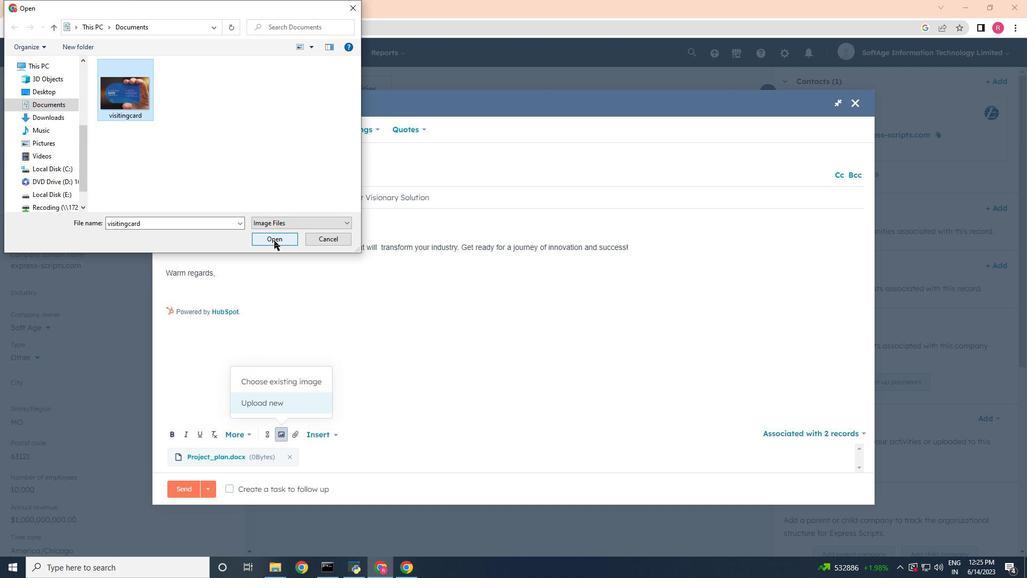 
Action: Mouse moved to (180, 253)
Screenshot: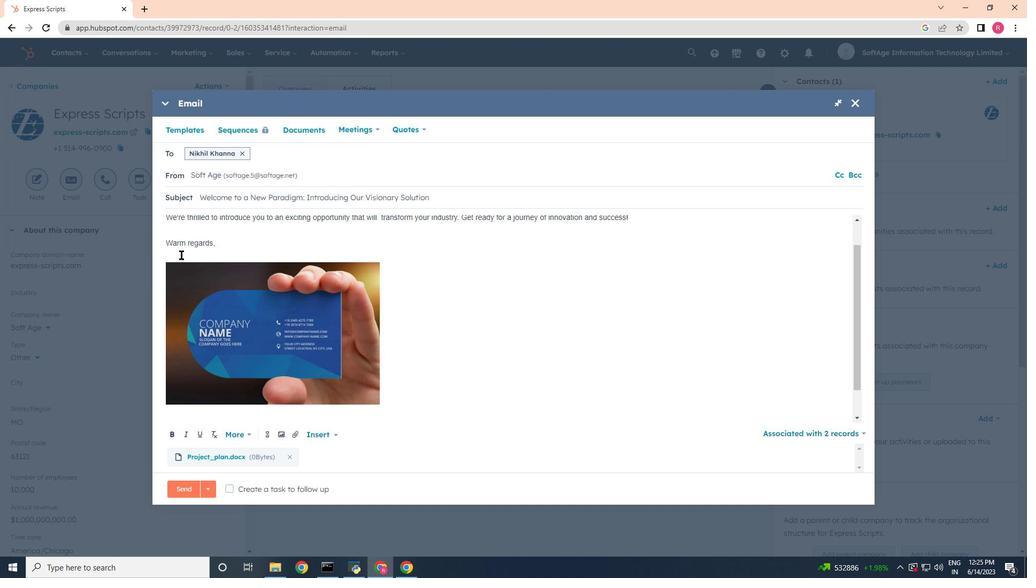 
Action: Mouse pressed left at (180, 253)
Screenshot: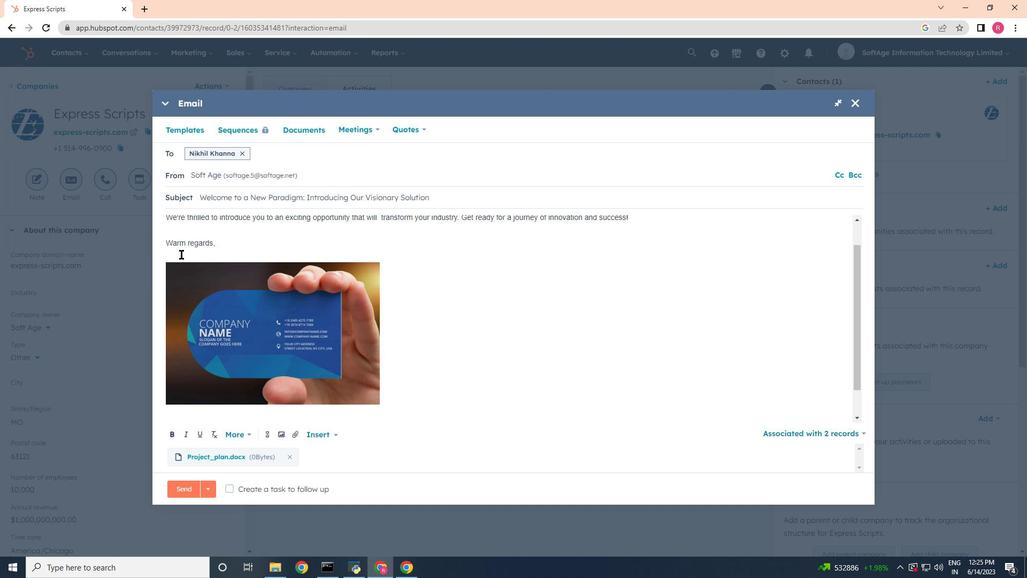 
Action: Mouse moved to (266, 435)
Screenshot: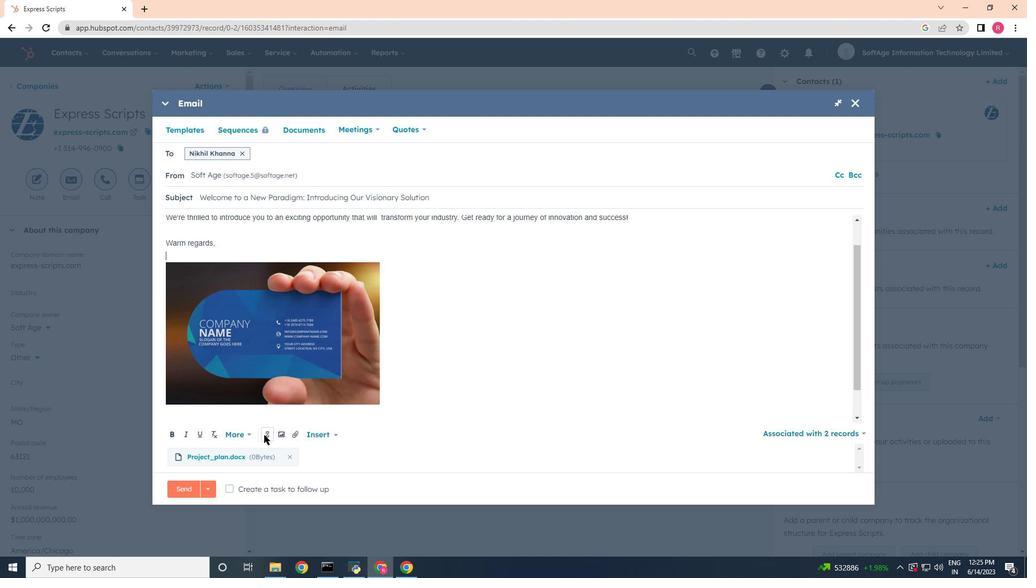 
Action: Mouse pressed left at (266, 435)
Screenshot: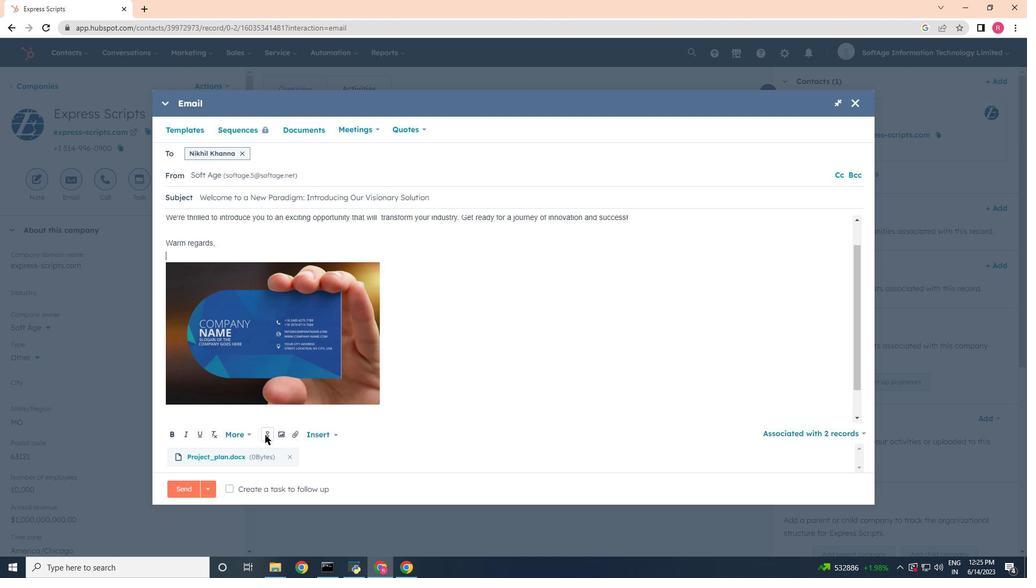
Action: Mouse moved to (295, 318)
Screenshot: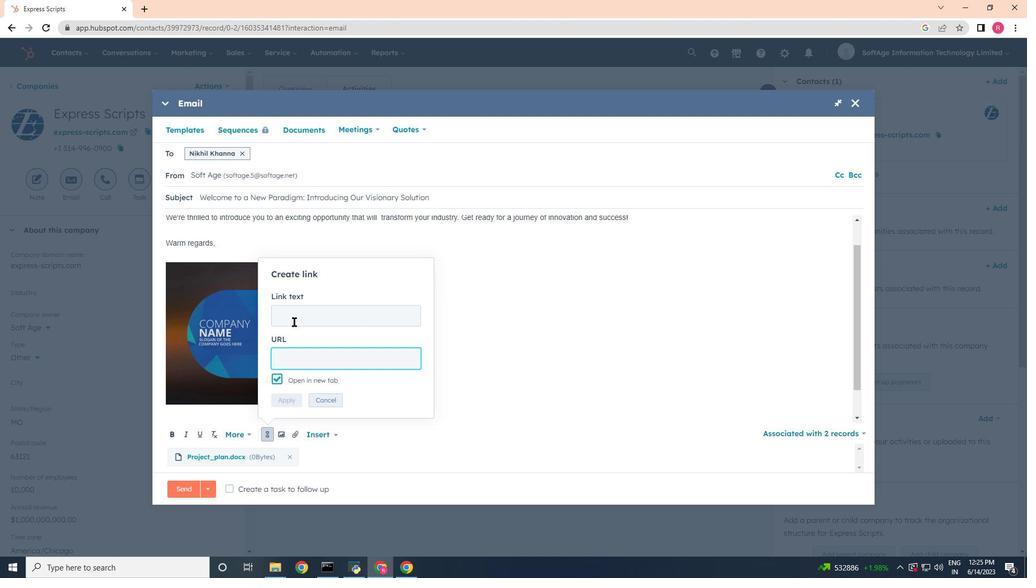 
Action: Mouse pressed left at (295, 318)
Screenshot: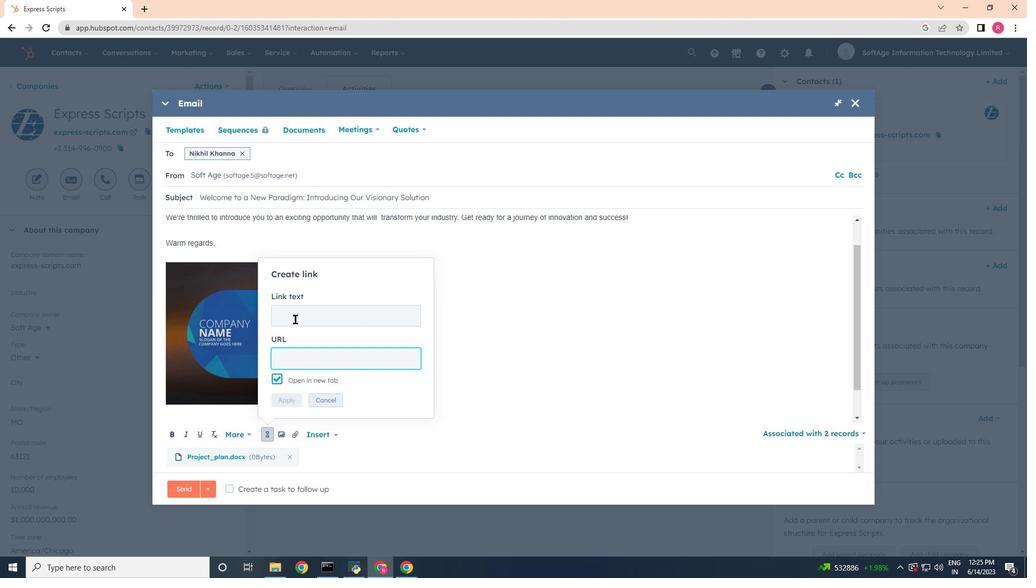 
Action: Key pressed <Key.shift><Key.shift><Key.shift><Key.shift><Key.shift><Key.shift><Key.shift><Key.shift><Key.shift><Key.shift>Linkedin
Screenshot: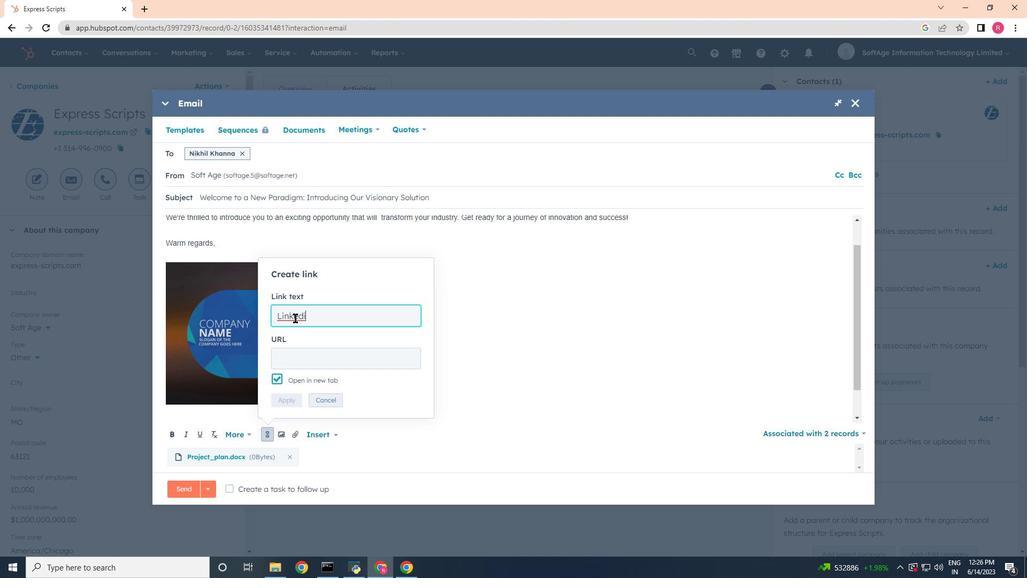 
Action: Mouse moved to (291, 351)
Screenshot: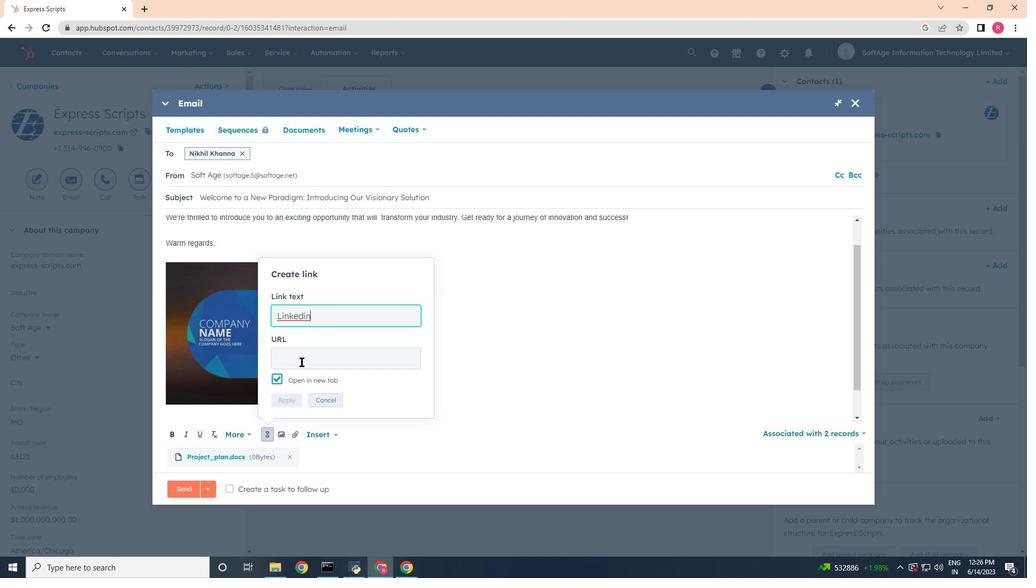 
Action: Mouse pressed left at (291, 351)
Screenshot: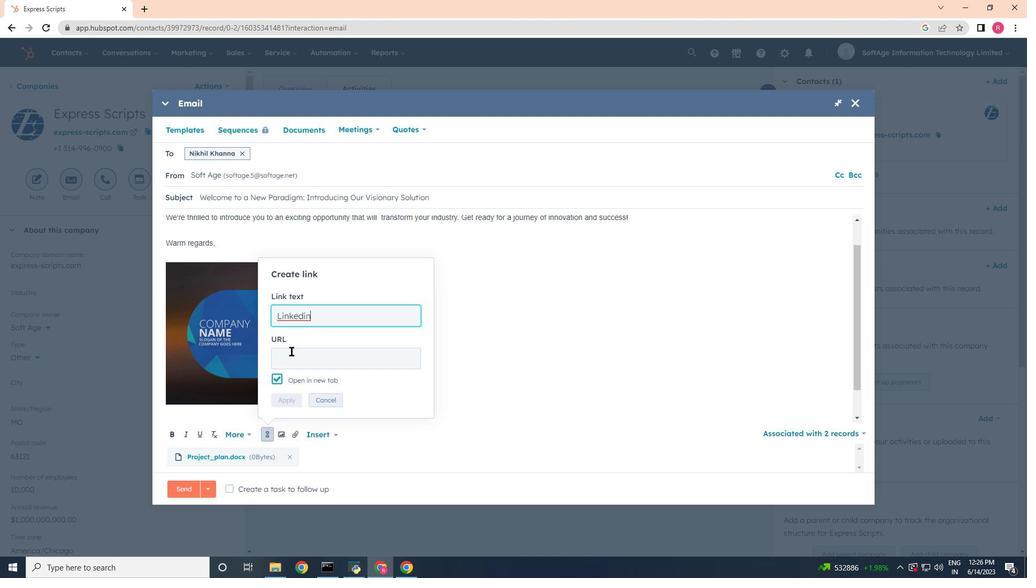 
Action: Key pressed in.linkedin.com
Screenshot: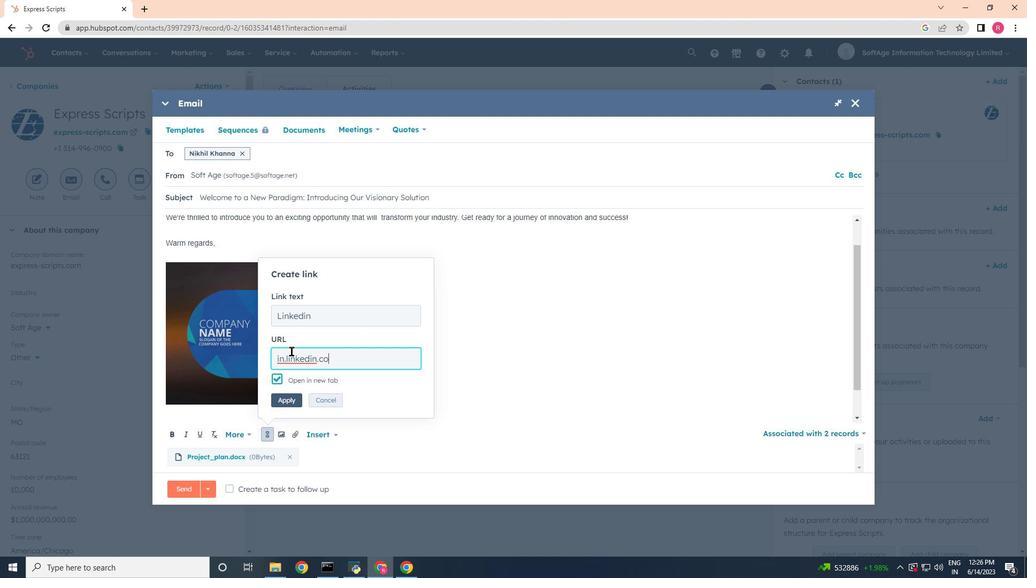 
Action: Mouse moved to (287, 404)
Screenshot: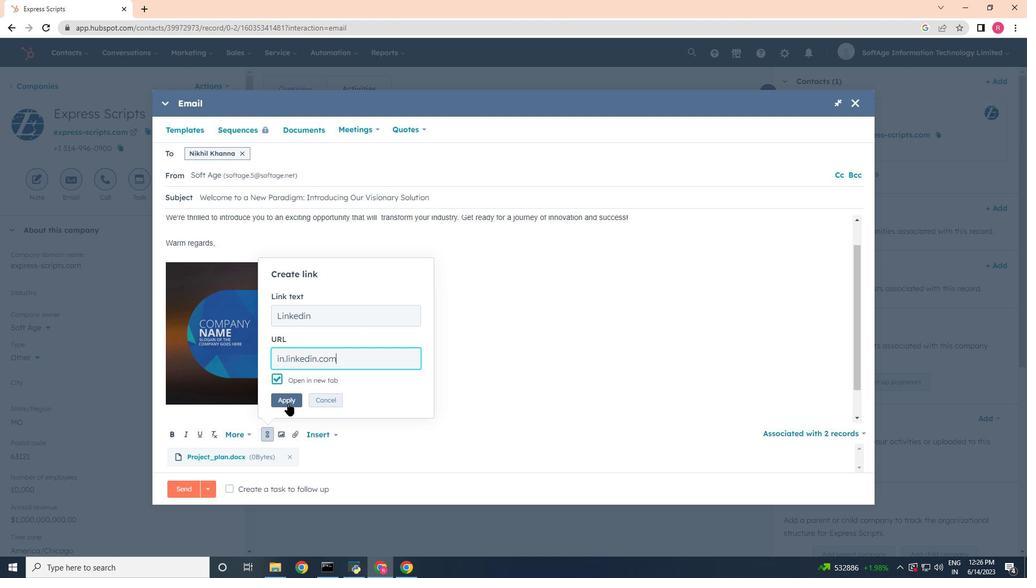 
Action: Mouse pressed left at (287, 404)
Screenshot: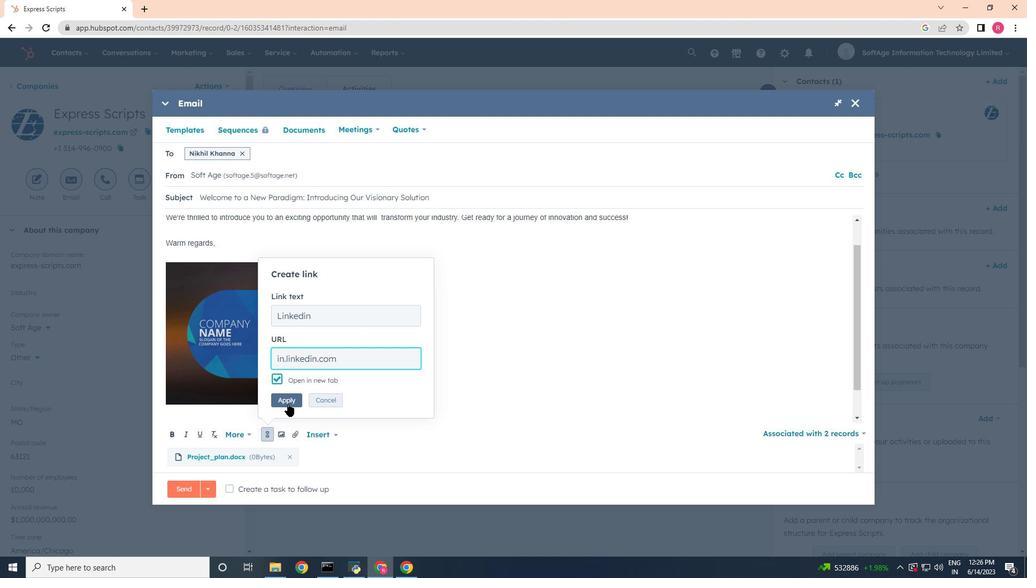 
Action: Mouse moved to (232, 488)
Screenshot: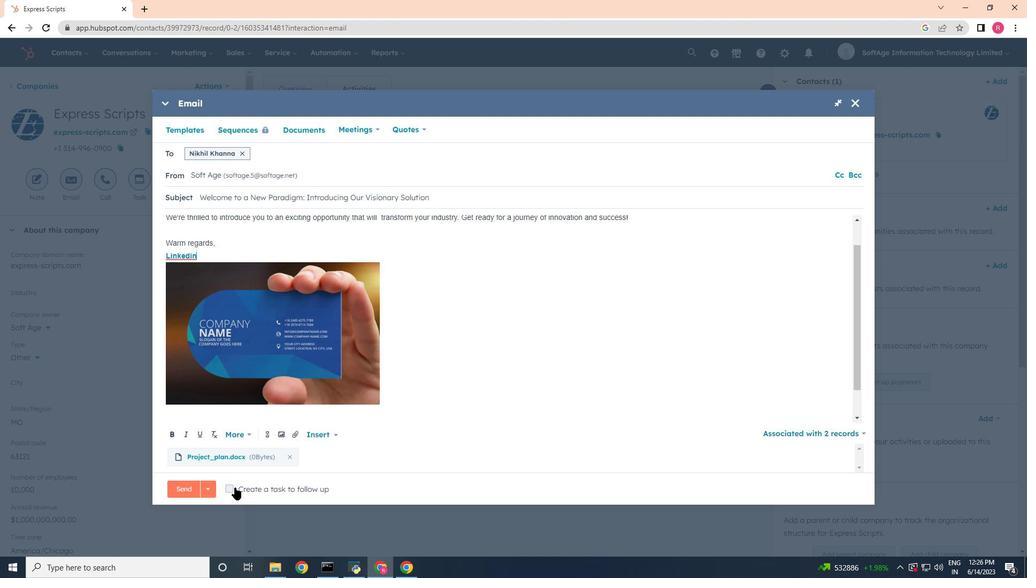 
Action: Mouse pressed left at (232, 488)
Screenshot: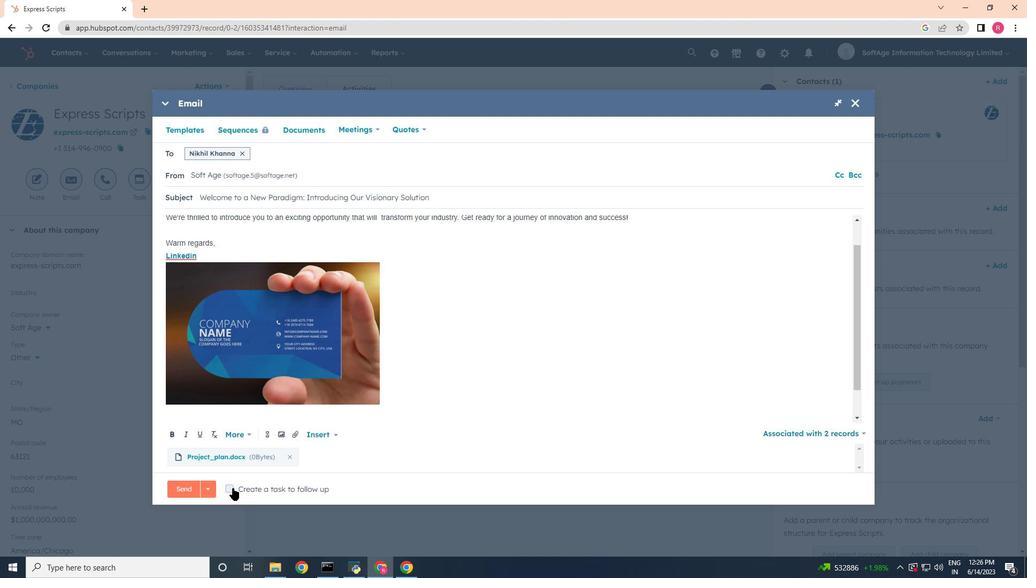 
Action: Mouse moved to (444, 489)
Screenshot: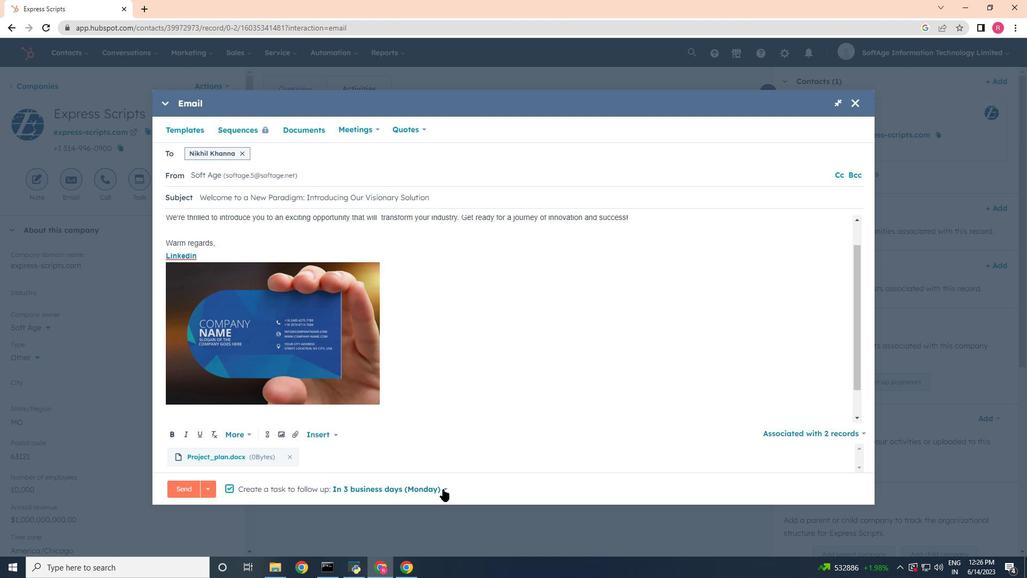 
Action: Mouse pressed left at (444, 489)
Screenshot: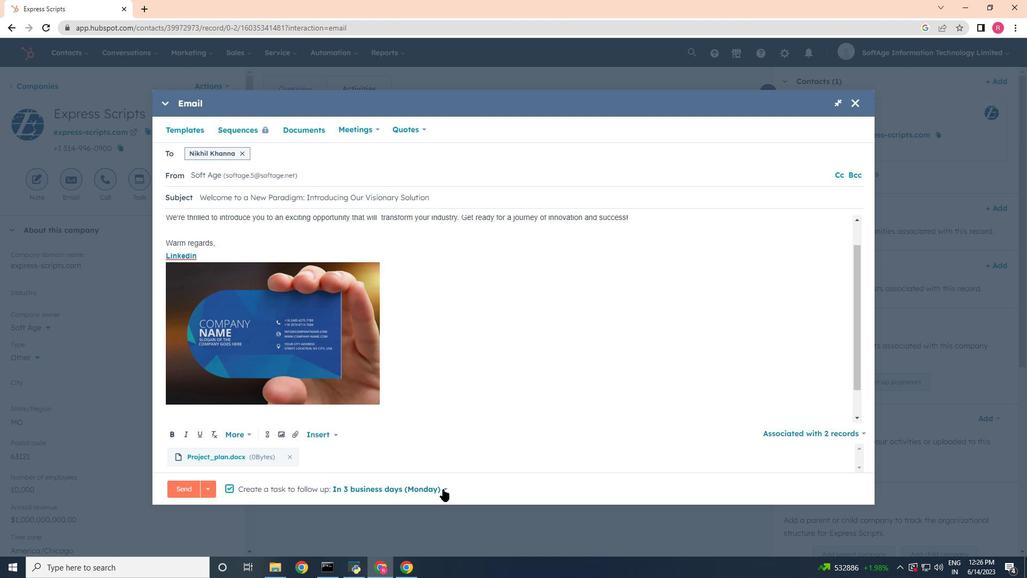 
Action: Mouse moved to (380, 389)
Screenshot: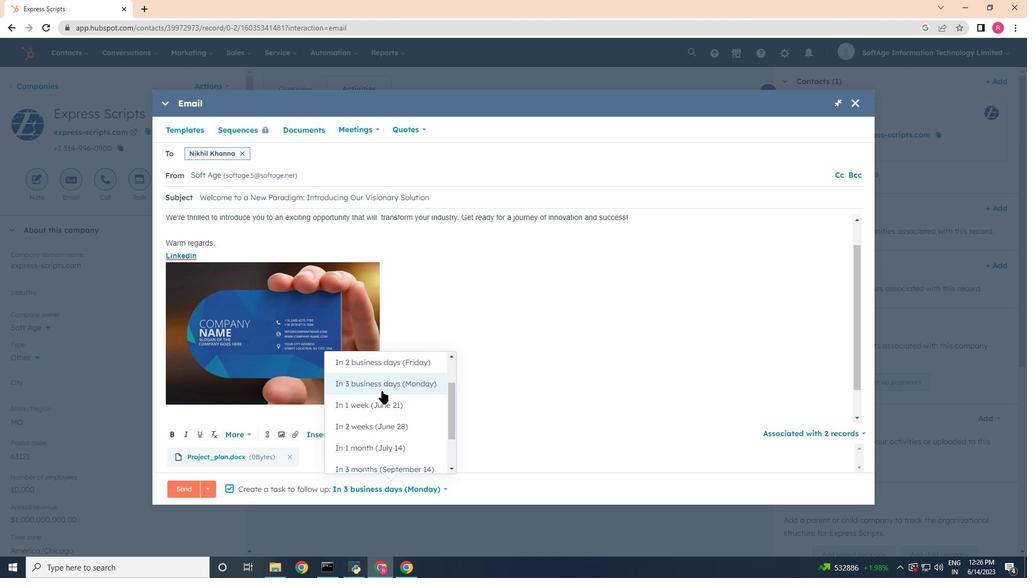 
Action: Mouse pressed left at (380, 389)
Screenshot: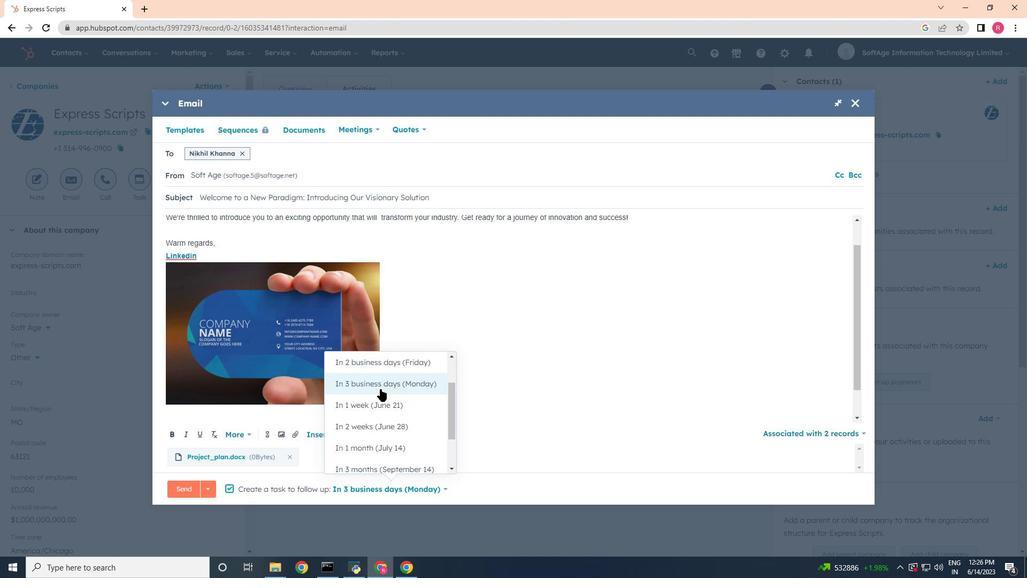 
Action: Mouse moved to (190, 487)
Screenshot: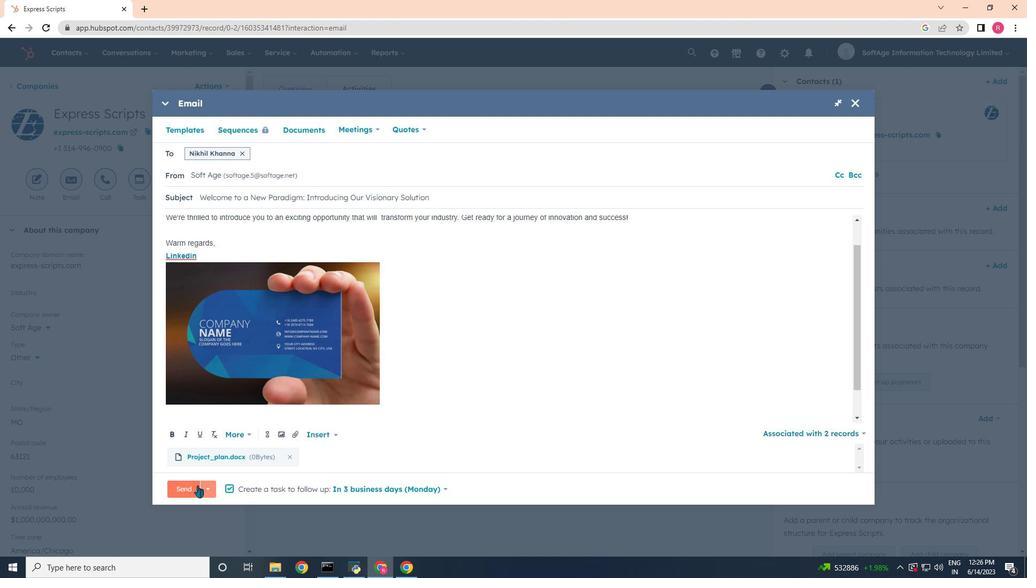 
Action: Mouse pressed left at (190, 487)
Screenshot: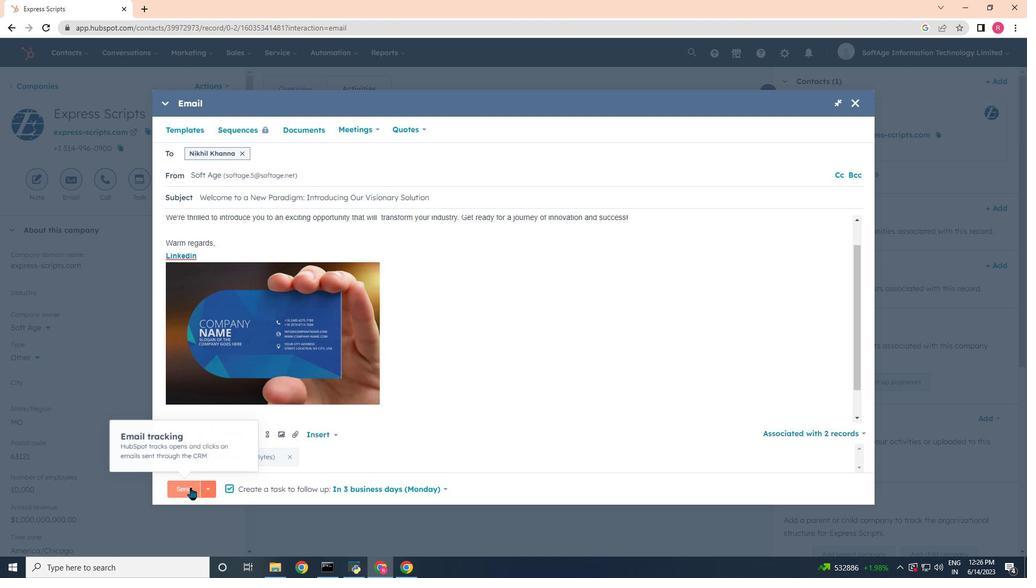 
Action: Mouse moved to (173, 496)
Screenshot: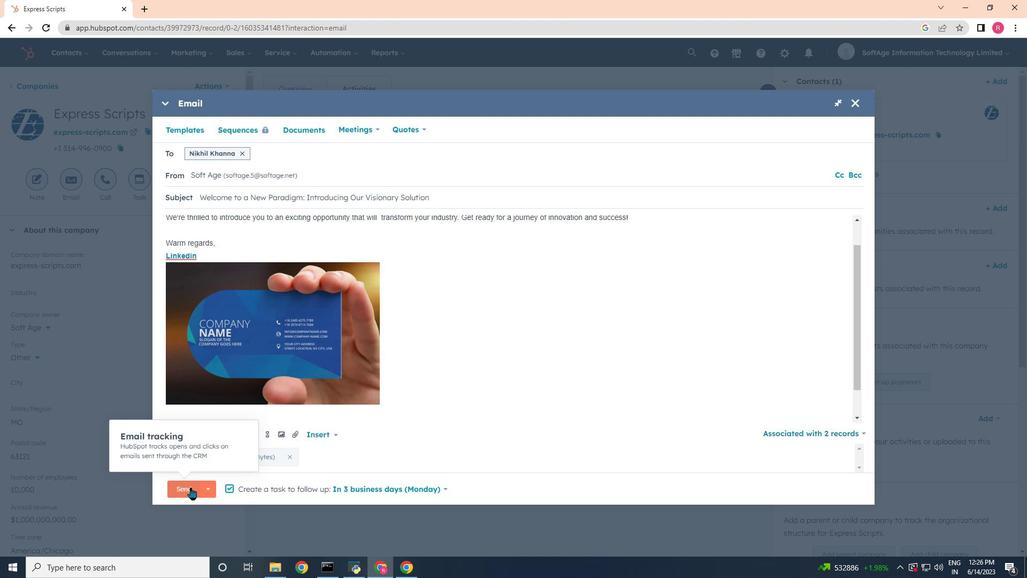 
